 Task: In the Contact  Marry_Johnson@Zoho.com, Add note: 'Follow-up with client regarding their recent inquiry.'. Mark checkbox to create task to follow up ': In 3 business days '. Create task, with  description: Physical meeting done, Add due date: Tomorrow; Add reminder: 30 Minutes before. Set Priority High and add note: Review the attached proposal before the meeting and highlight the key benefits for the client.. Logged in from softage.1@softage.net
Action: Mouse moved to (96, 78)
Screenshot: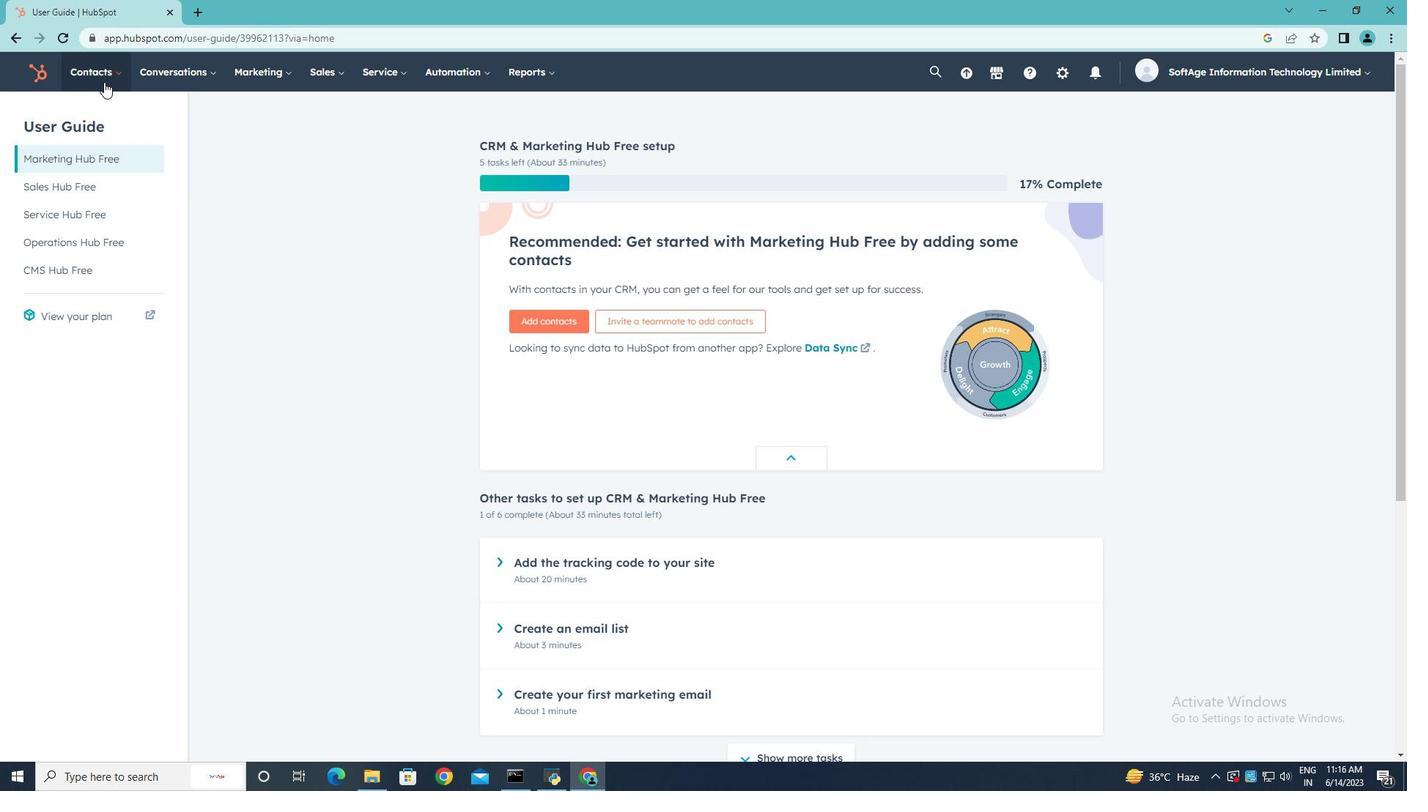 
Action: Mouse pressed left at (96, 78)
Screenshot: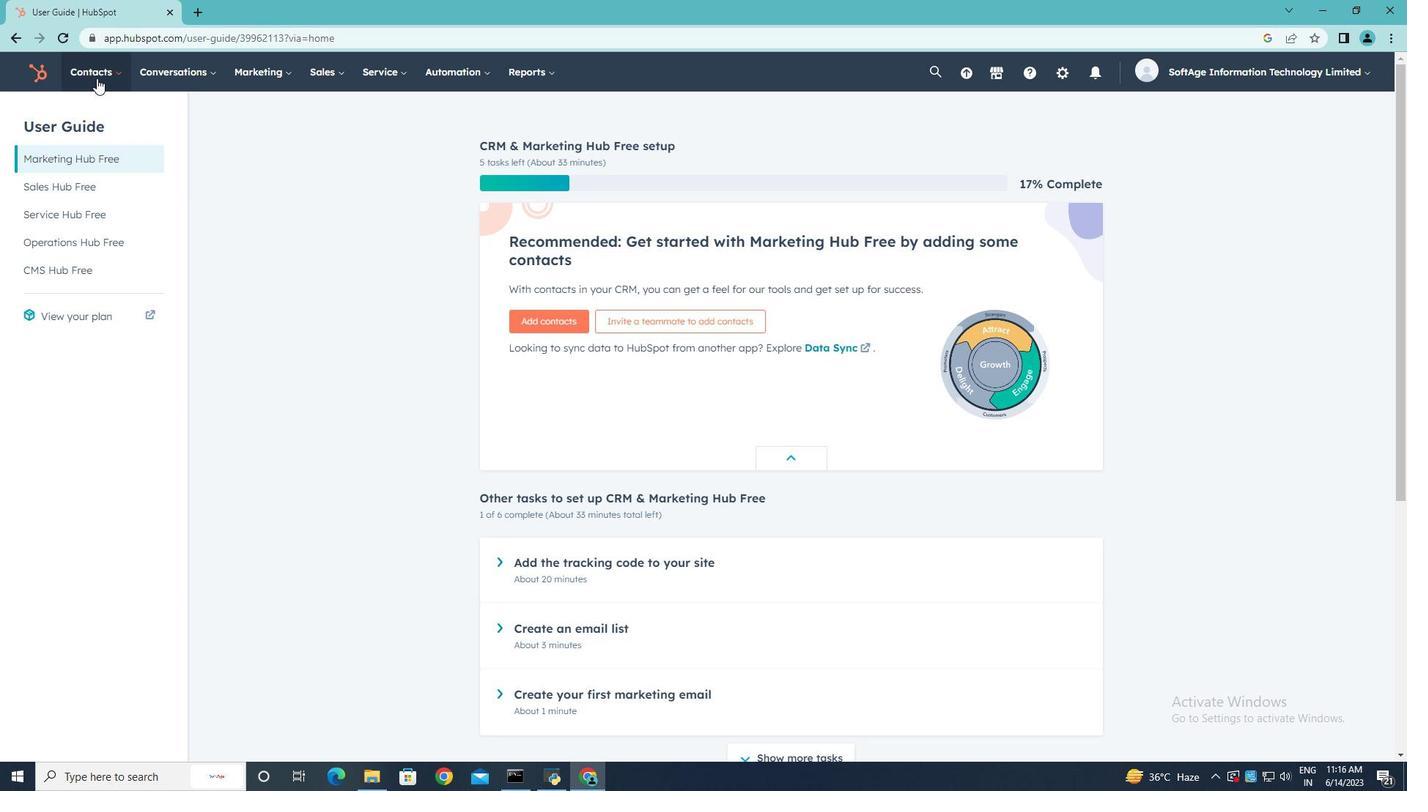 
Action: Mouse moved to (122, 115)
Screenshot: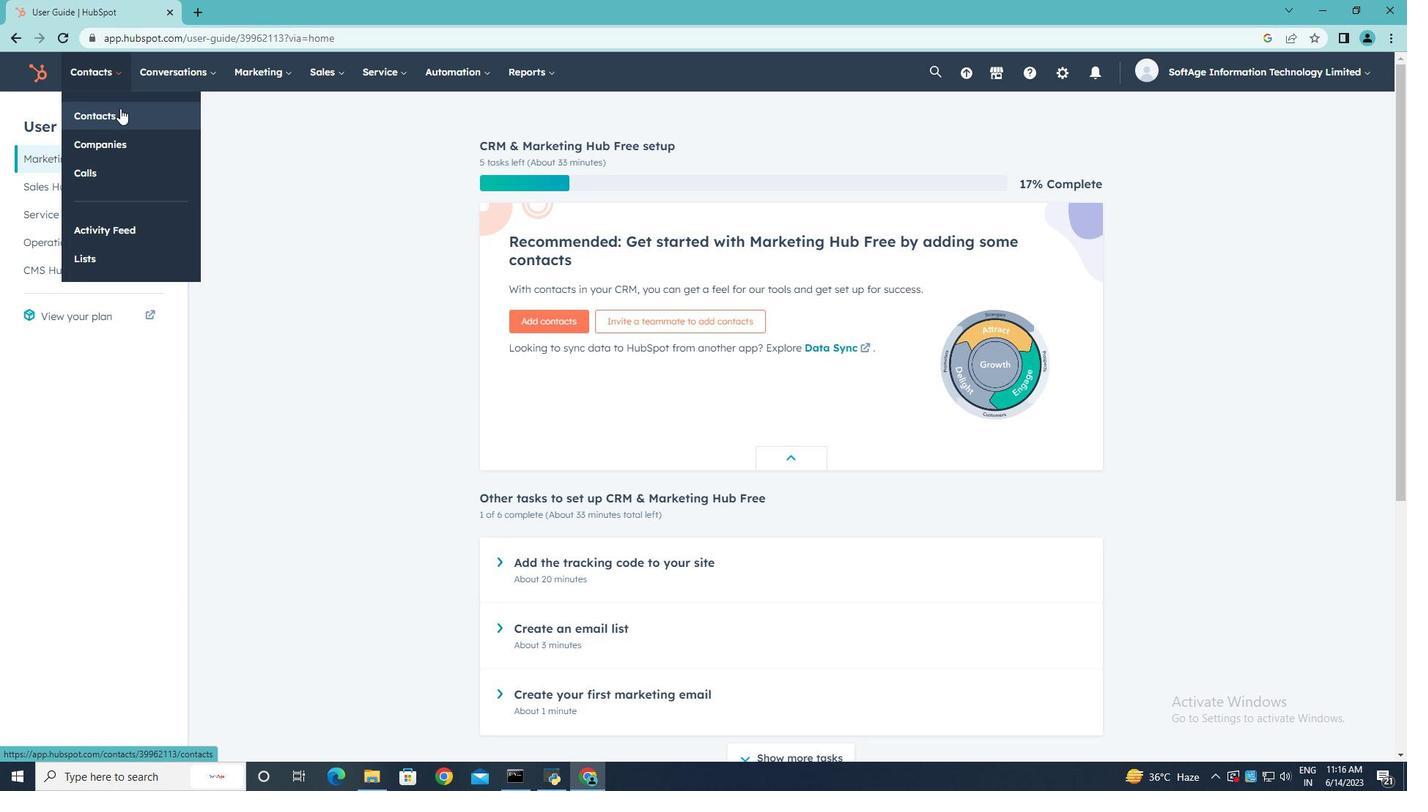 
Action: Mouse pressed left at (122, 115)
Screenshot: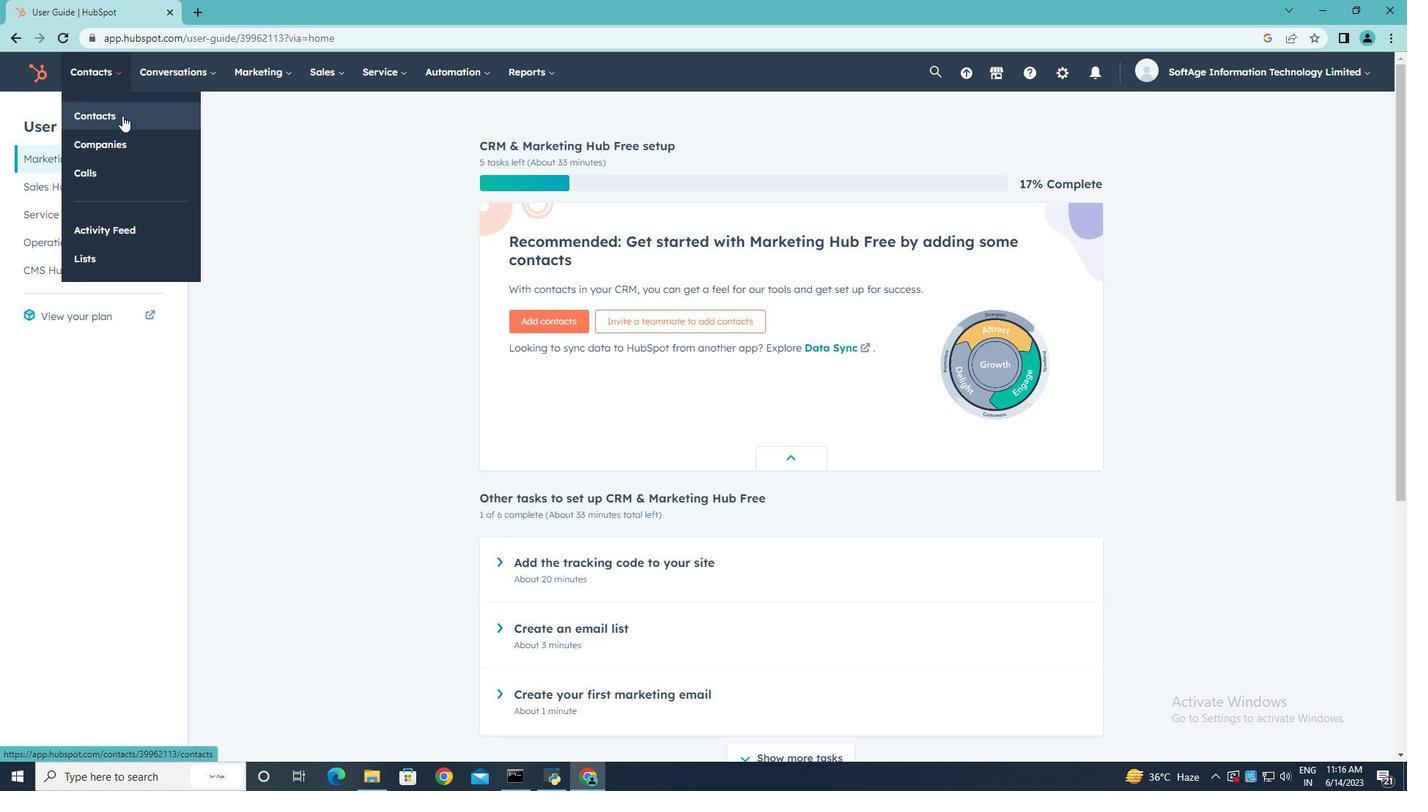 
Action: Mouse moved to (107, 230)
Screenshot: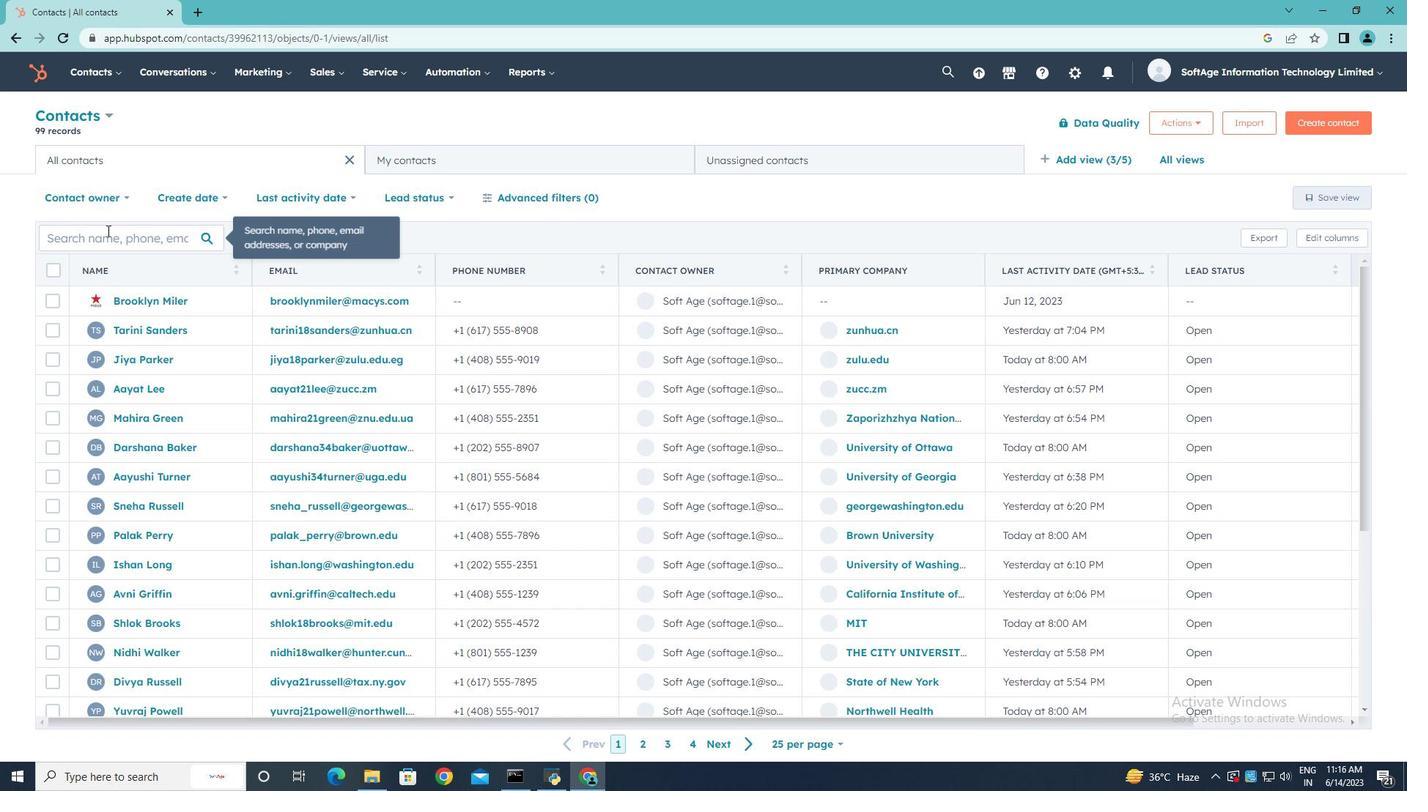 
Action: Mouse pressed left at (107, 230)
Screenshot: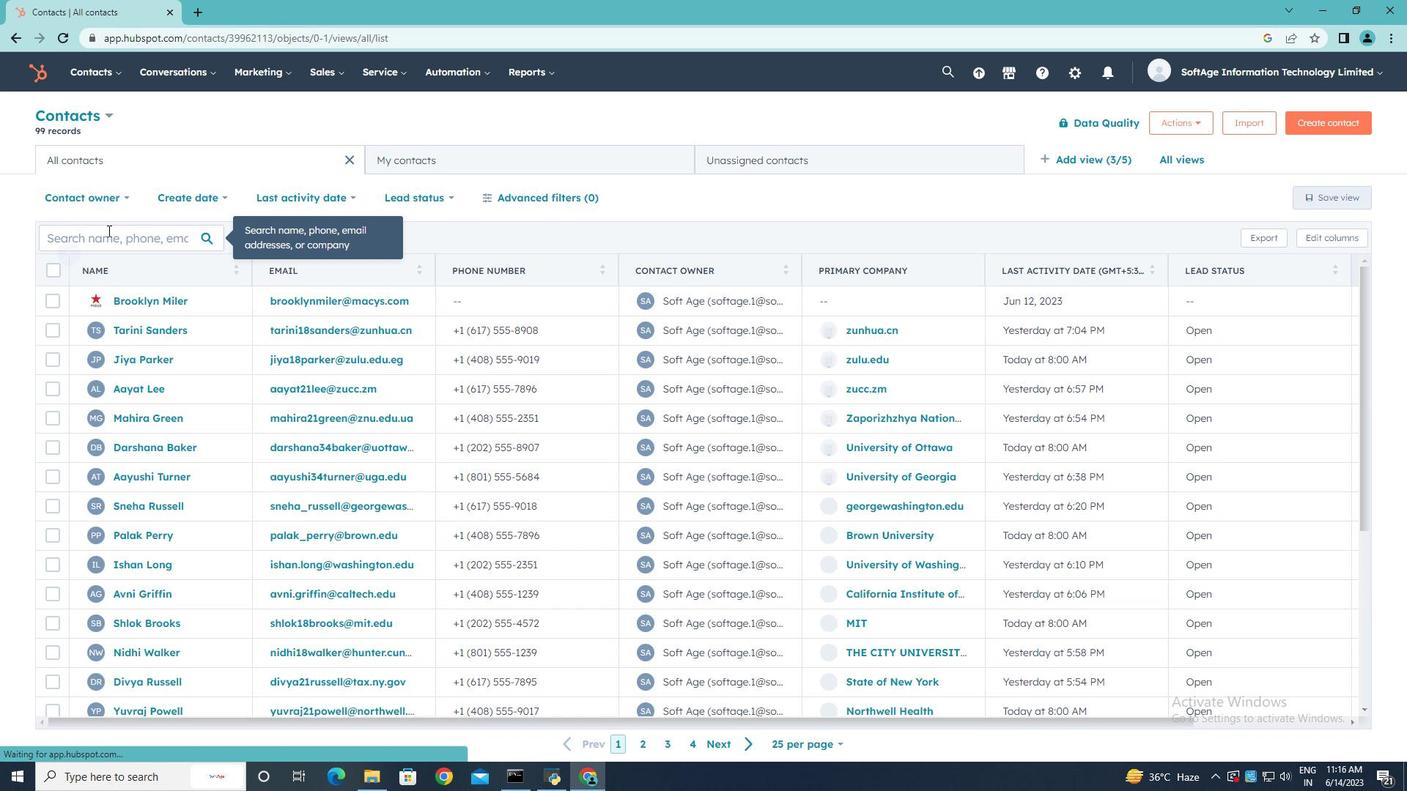
Action: Mouse moved to (130, 248)
Screenshot: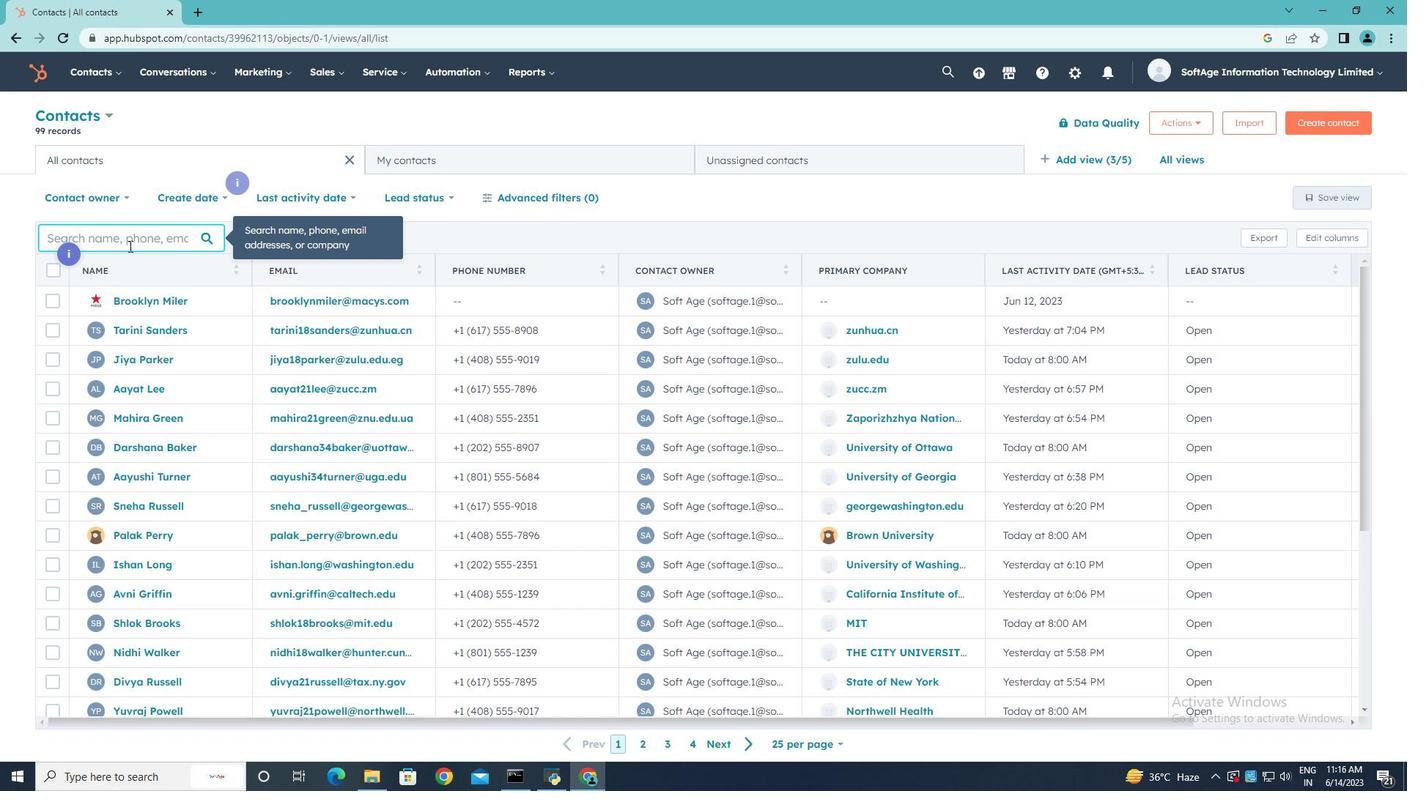 
Action: Key pressed <Key.shift><Key.shift><Key.shift><Key.shift><Key.shift>Marry<Key.shift_r>_<Key.shift>Johs<Key.backspace>nson<Key.shift>@<Key.shift>Zoho.com
Screenshot: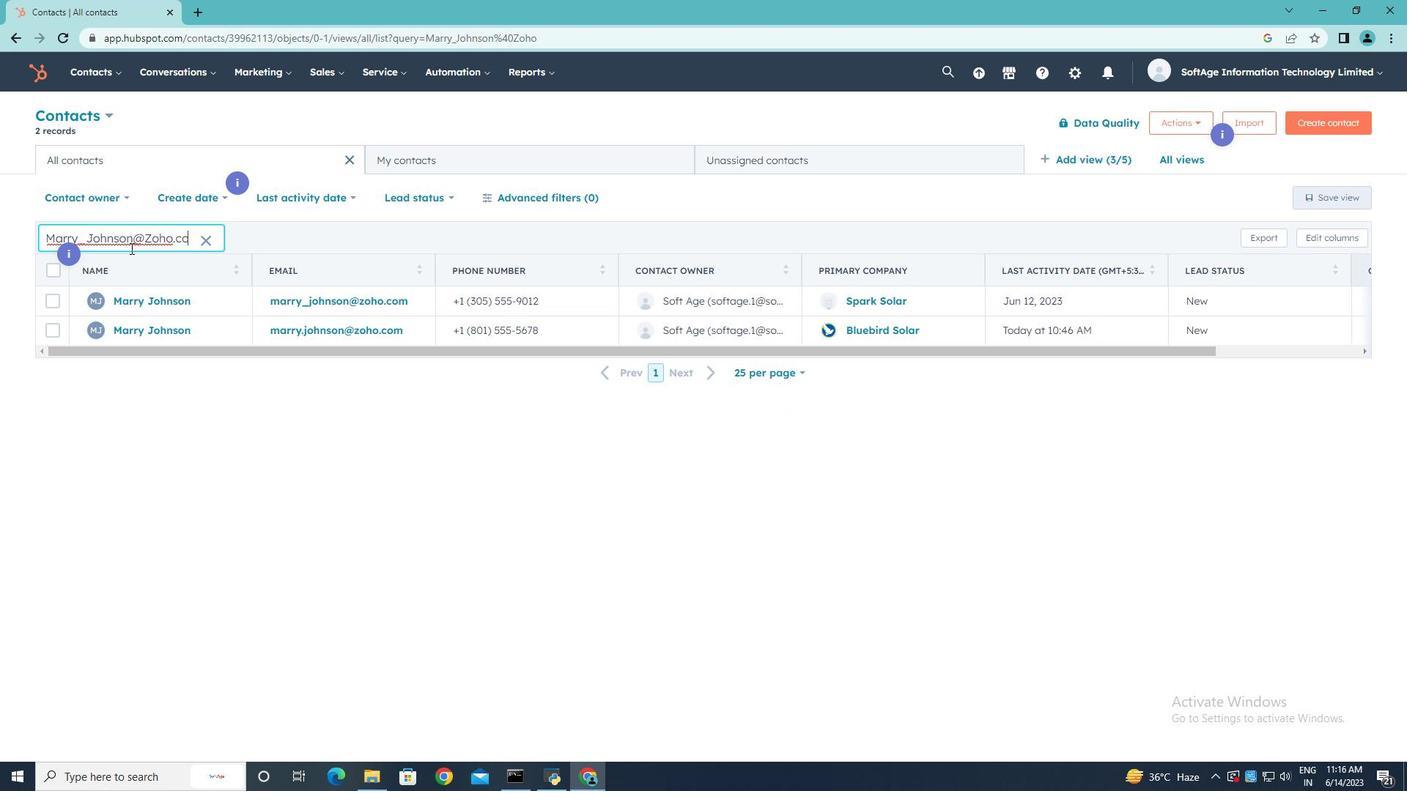 
Action: Mouse moved to (153, 294)
Screenshot: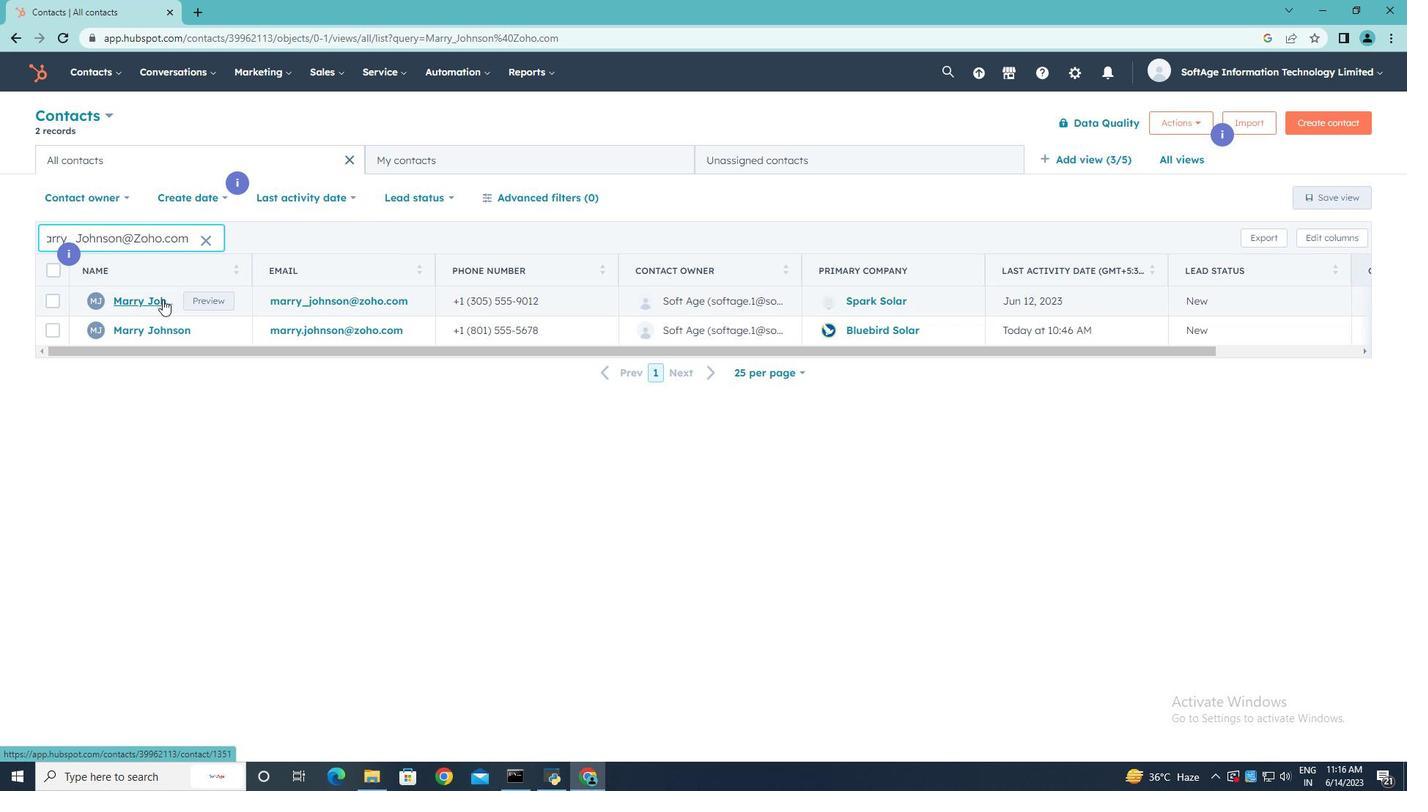 
Action: Mouse pressed left at (153, 294)
Screenshot: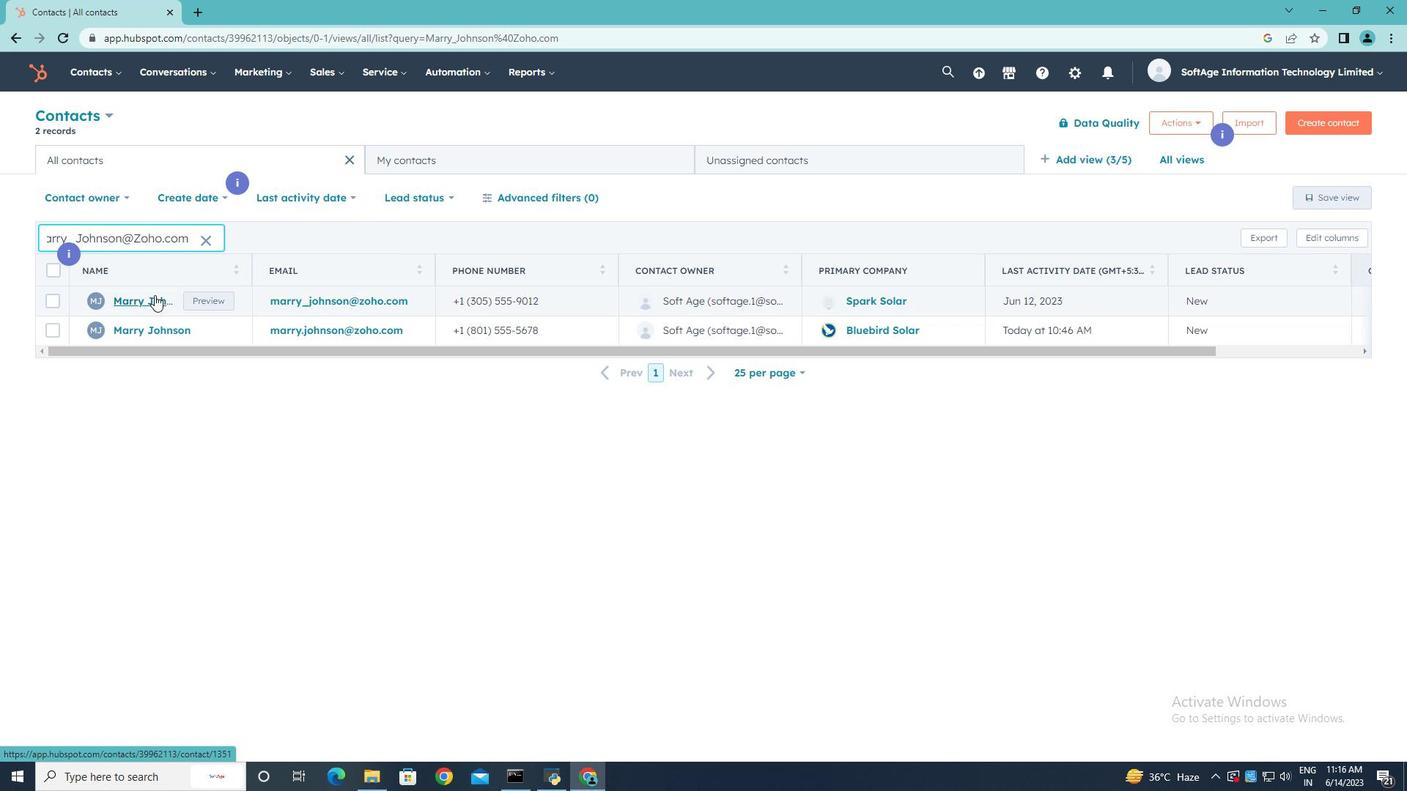 
Action: Mouse pressed left at (153, 294)
Screenshot: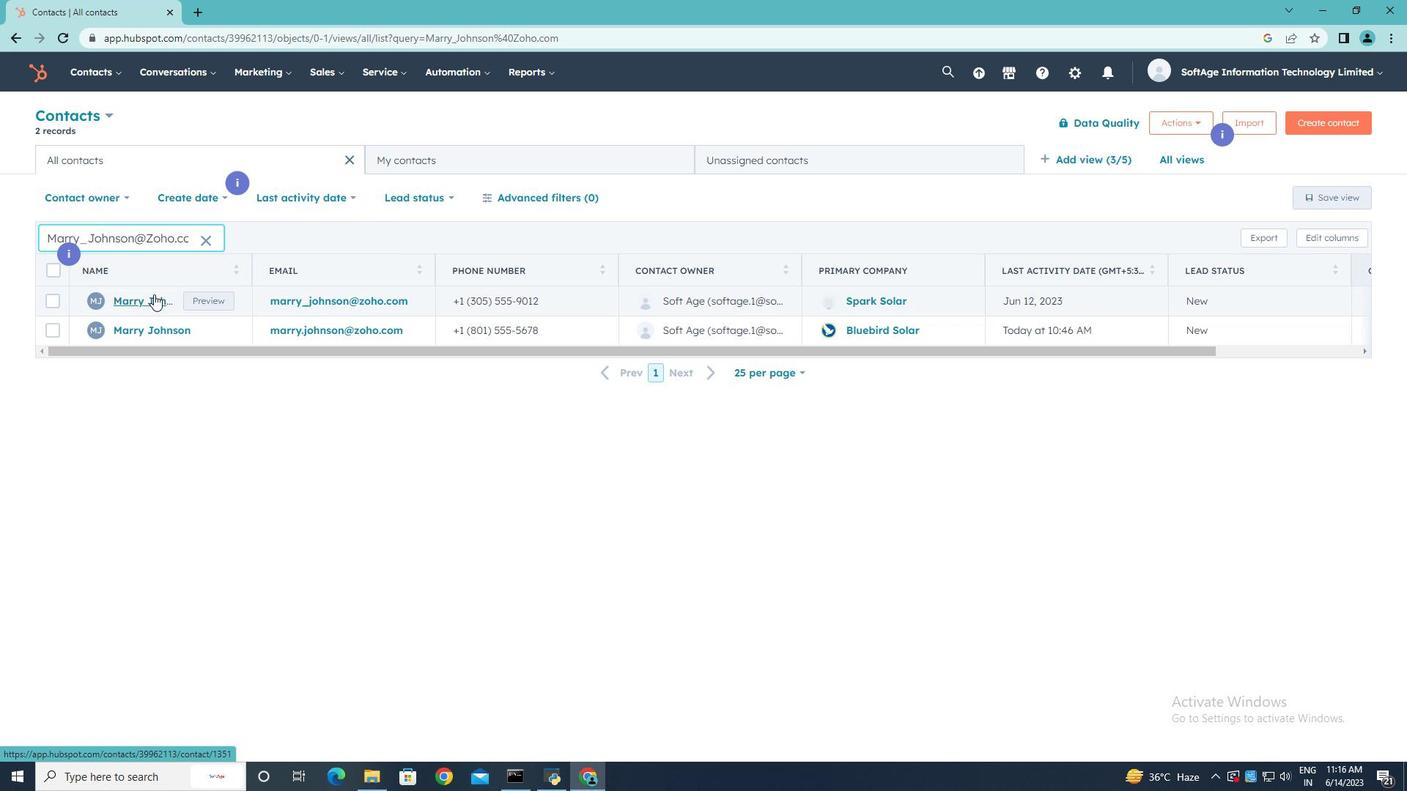 
Action: Mouse moved to (52, 250)
Screenshot: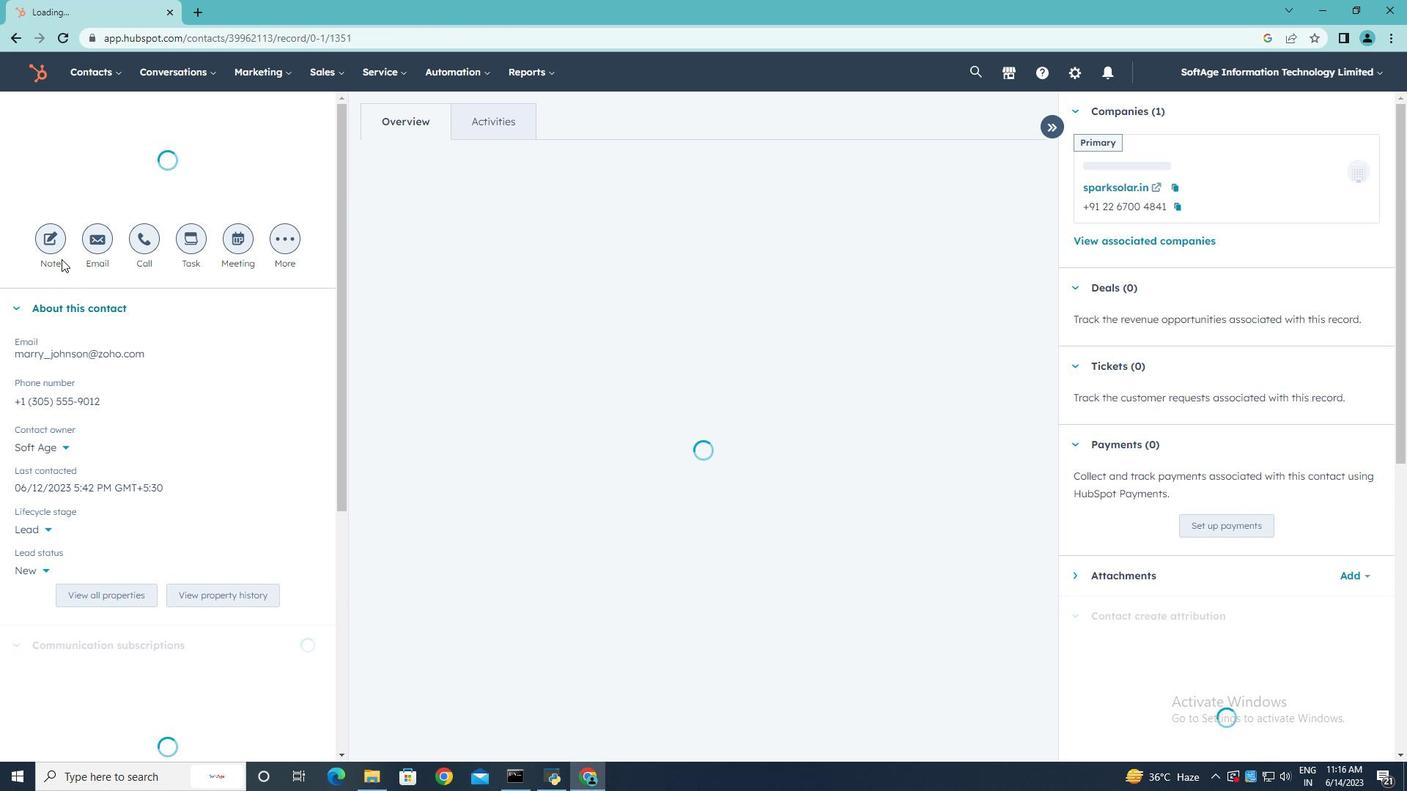 
Action: Mouse pressed left at (52, 250)
Screenshot: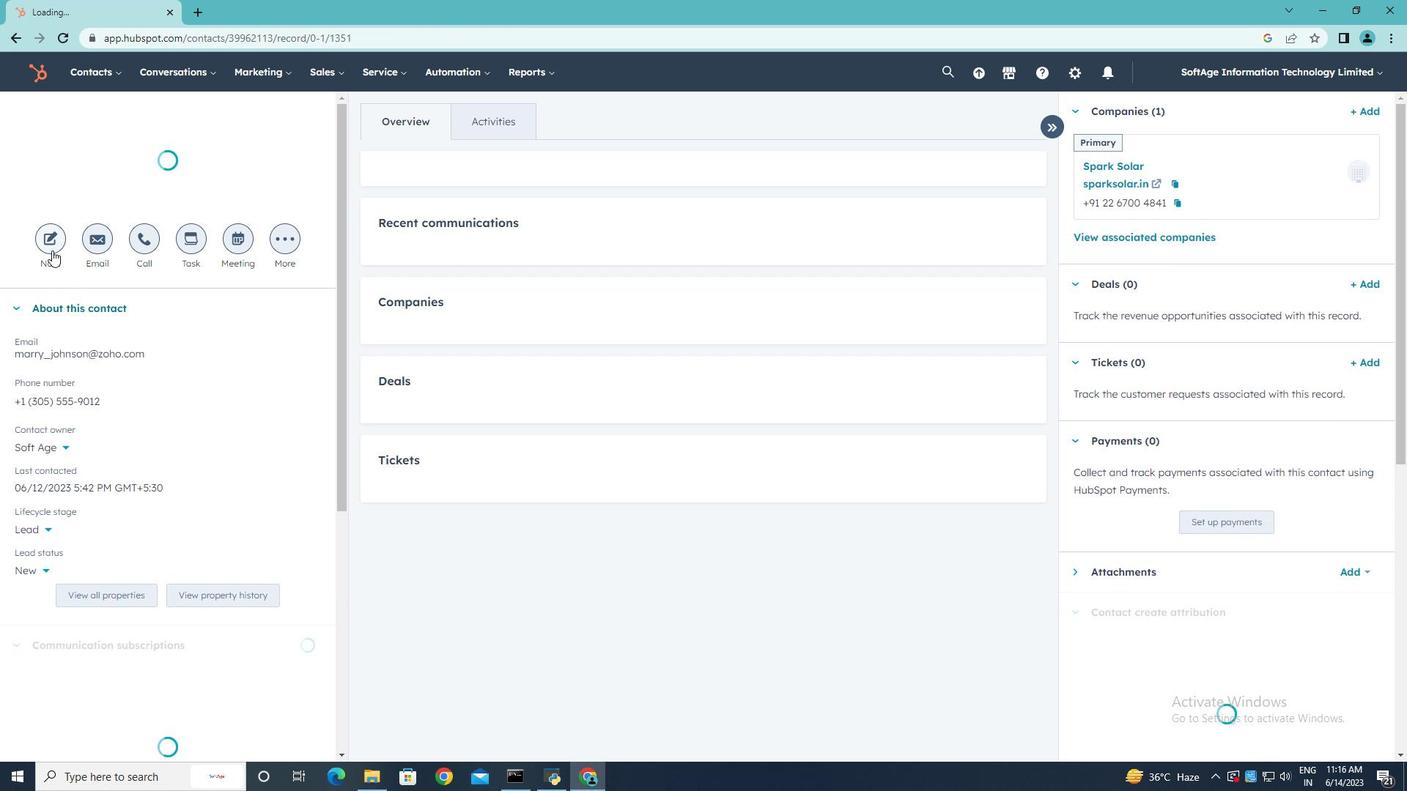 
Action: Mouse moved to (1241, 437)
Screenshot: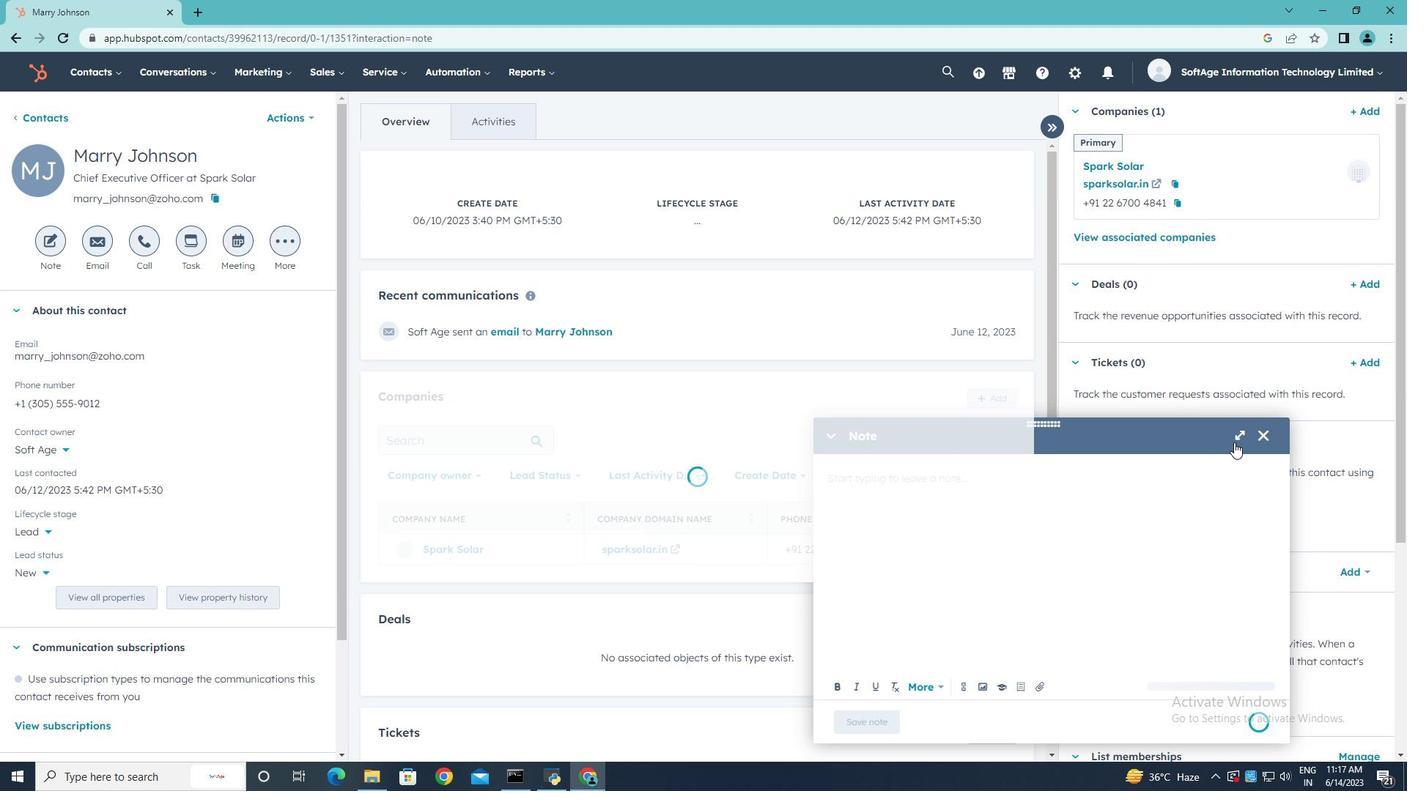 
Action: Mouse pressed left at (1241, 437)
Screenshot: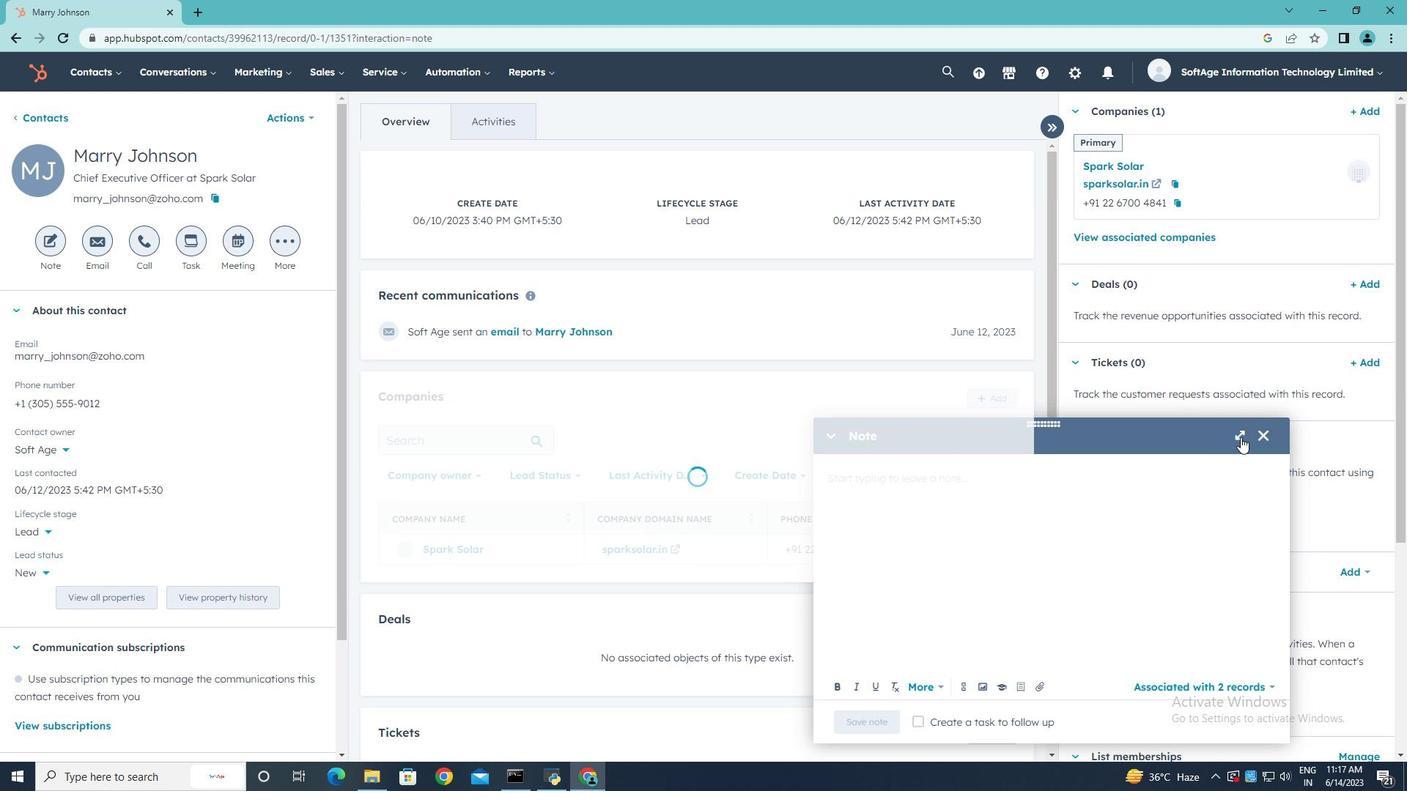 
Action: Mouse moved to (363, 283)
Screenshot: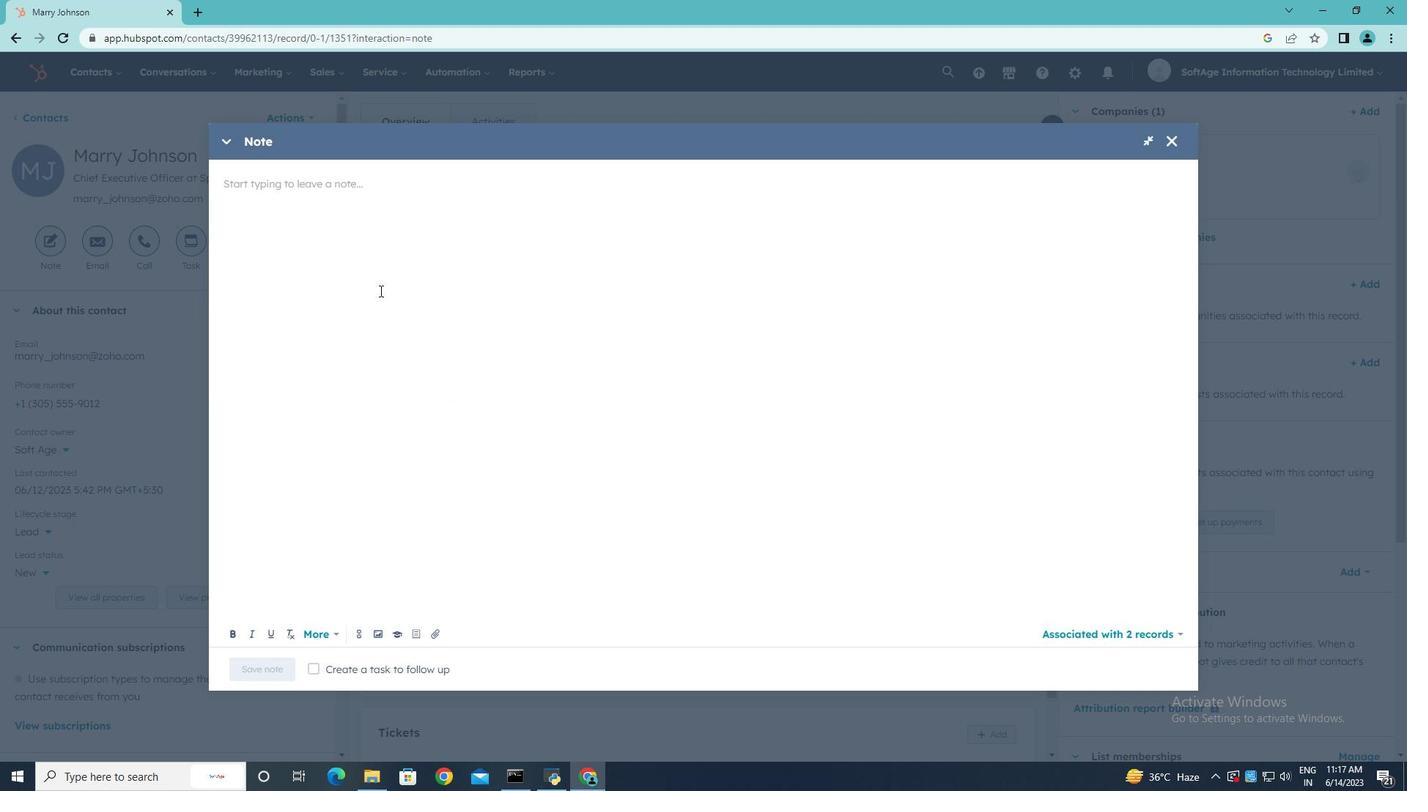 
Action: Key pressed <Key.shift><Key.shift>Follow<Key.space>up<Key.backspace><Key.backspace><Key.backspace>-up<Key.space>with<Key.space>client<Key.space>regarding<Key.space>their<Key.space>recent<Key.space>inquiry.
Screenshot: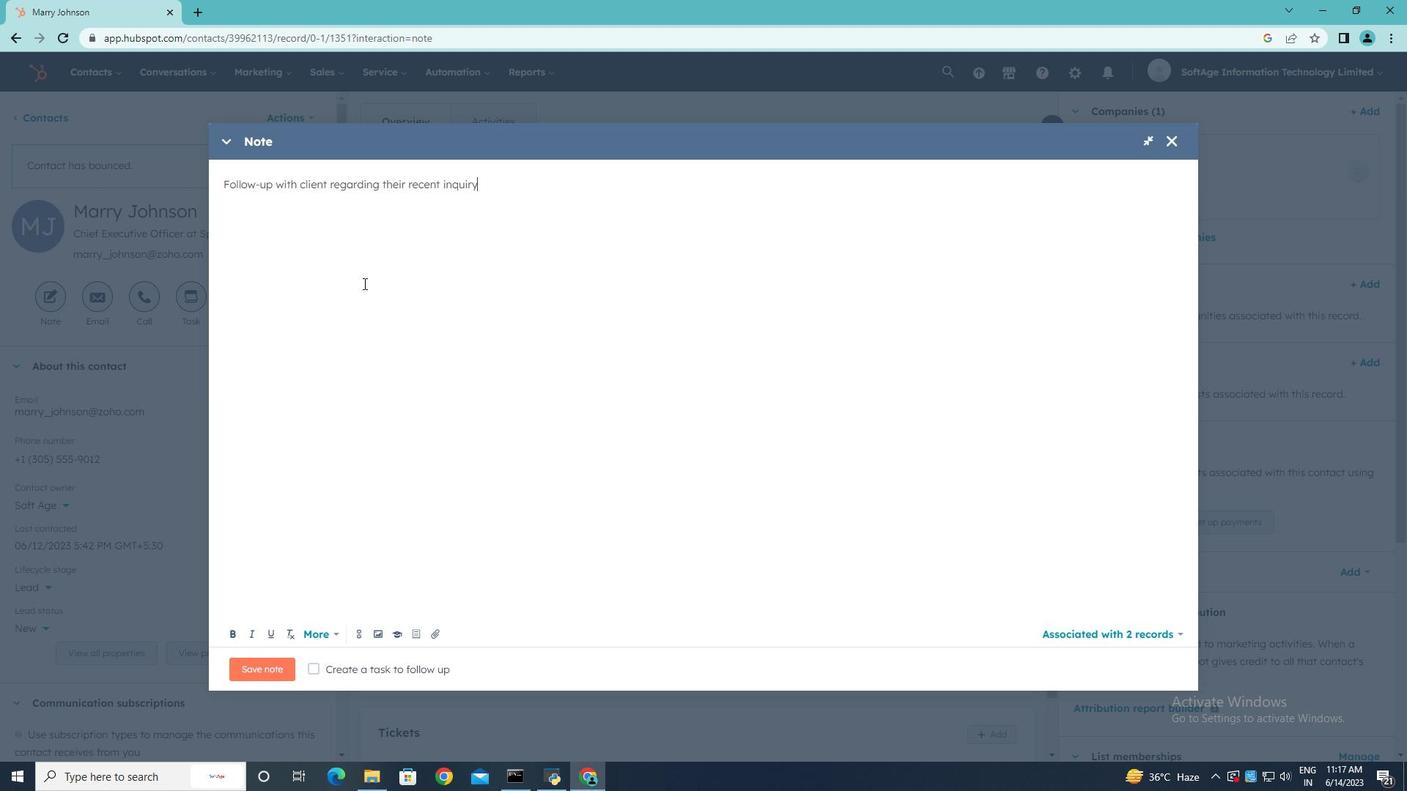 
Action: Mouse moved to (327, 670)
Screenshot: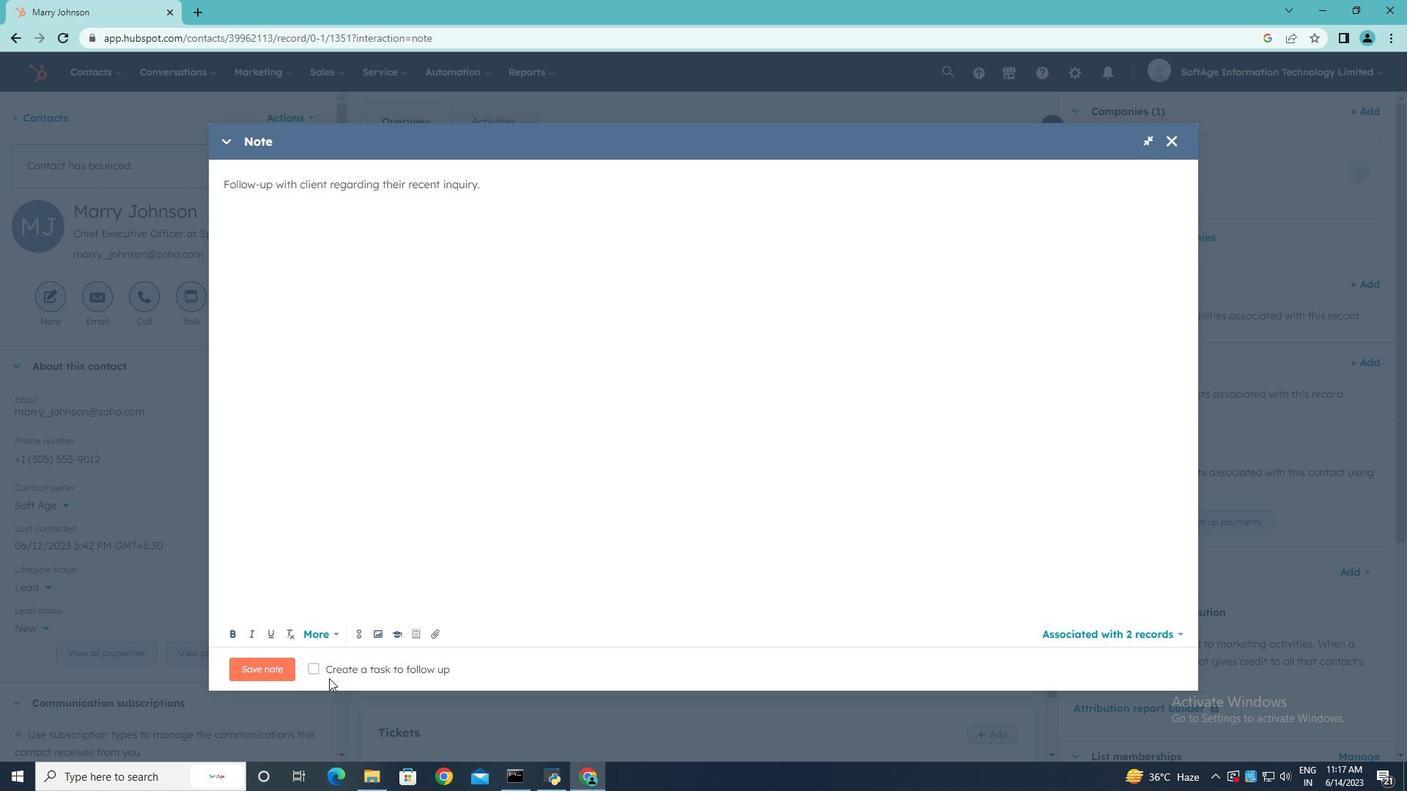 
Action: Mouse pressed left at (327, 670)
Screenshot: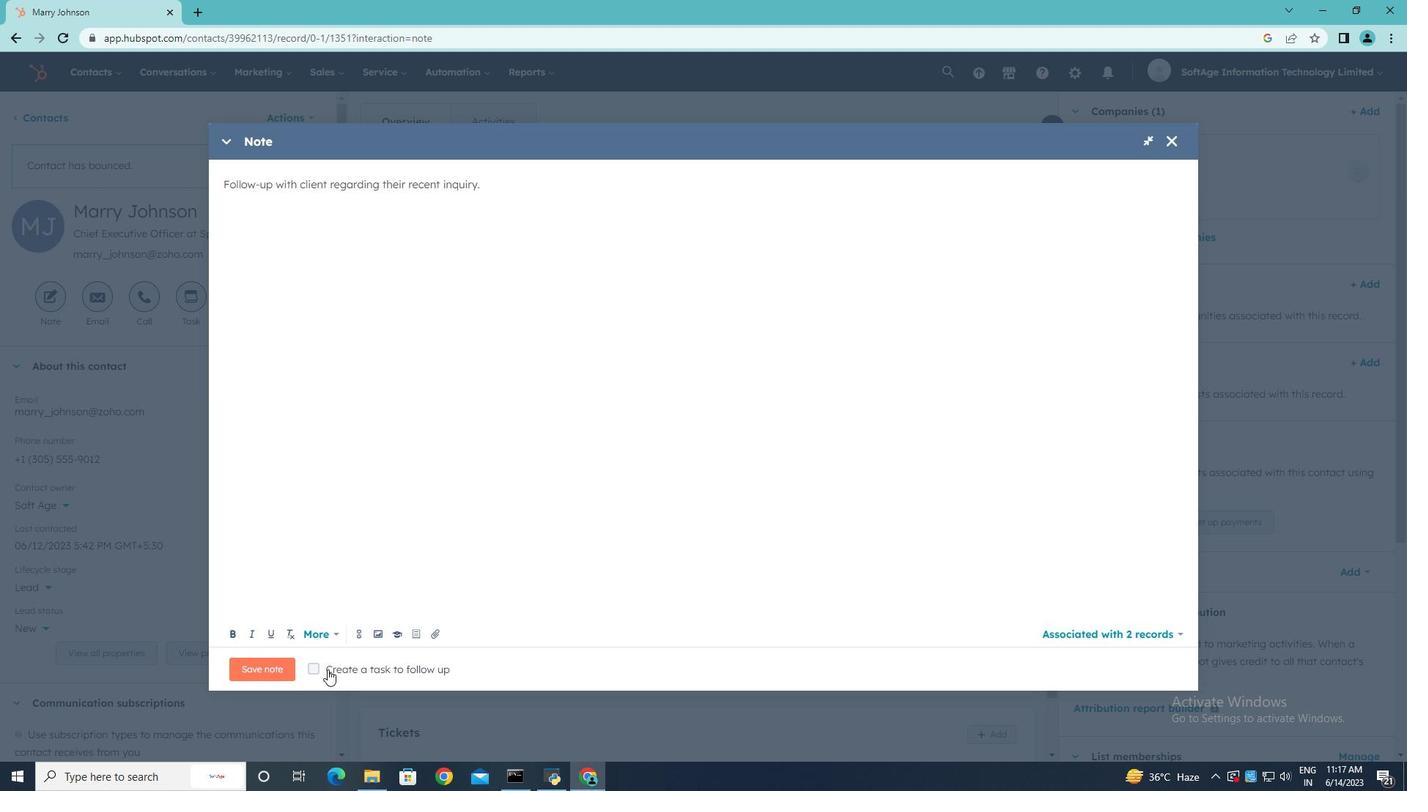 
Action: Mouse moved to (487, 671)
Screenshot: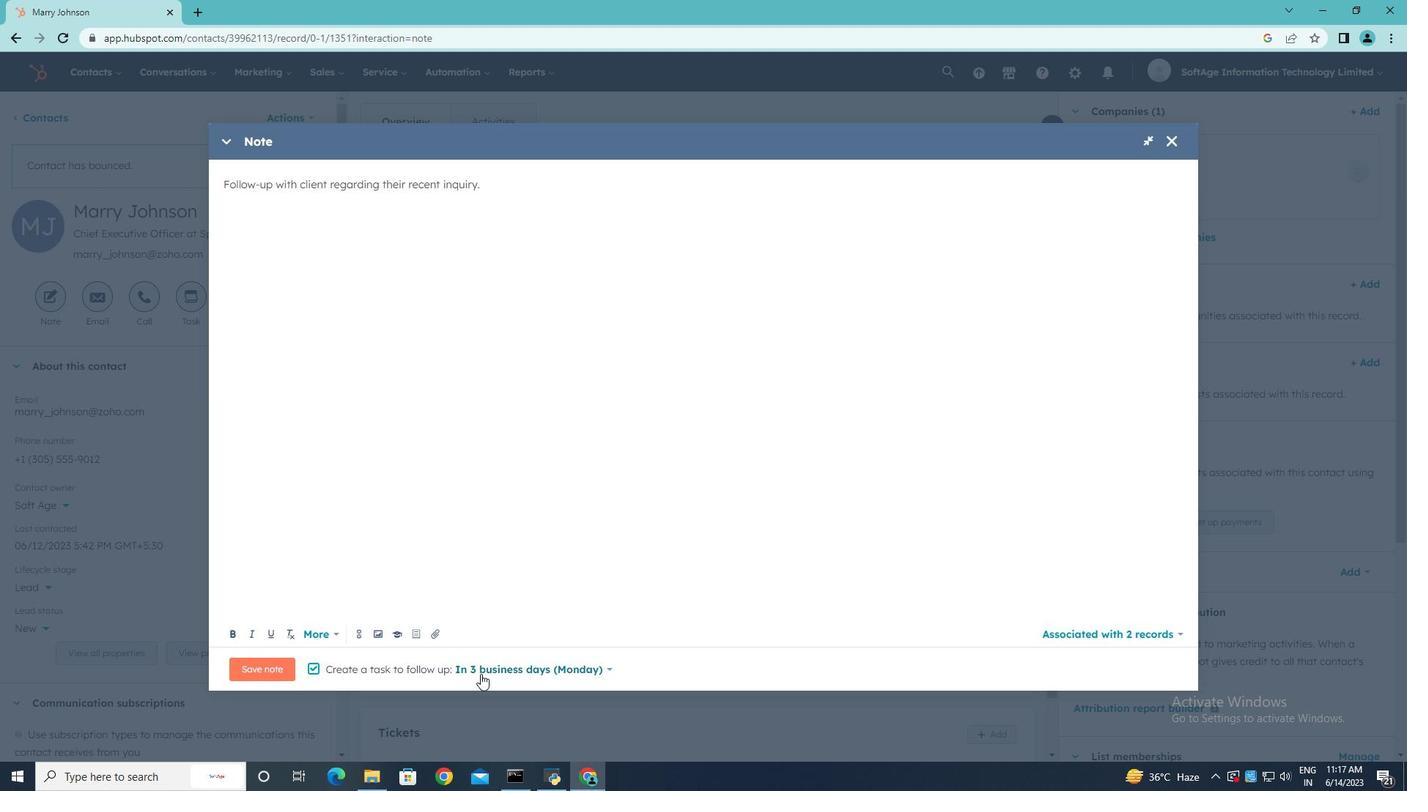 
Action: Mouse pressed left at (487, 671)
Screenshot: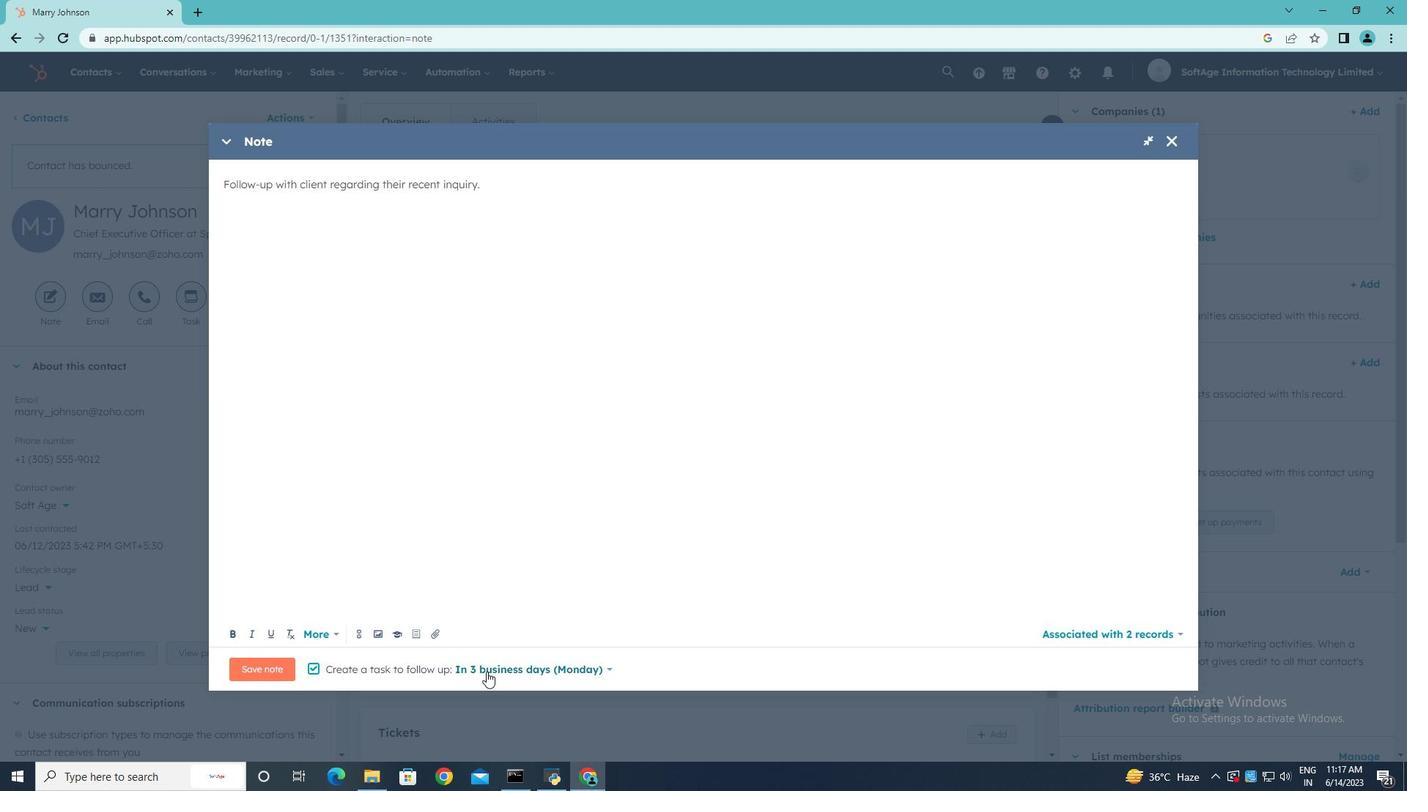 
Action: Mouse moved to (545, 519)
Screenshot: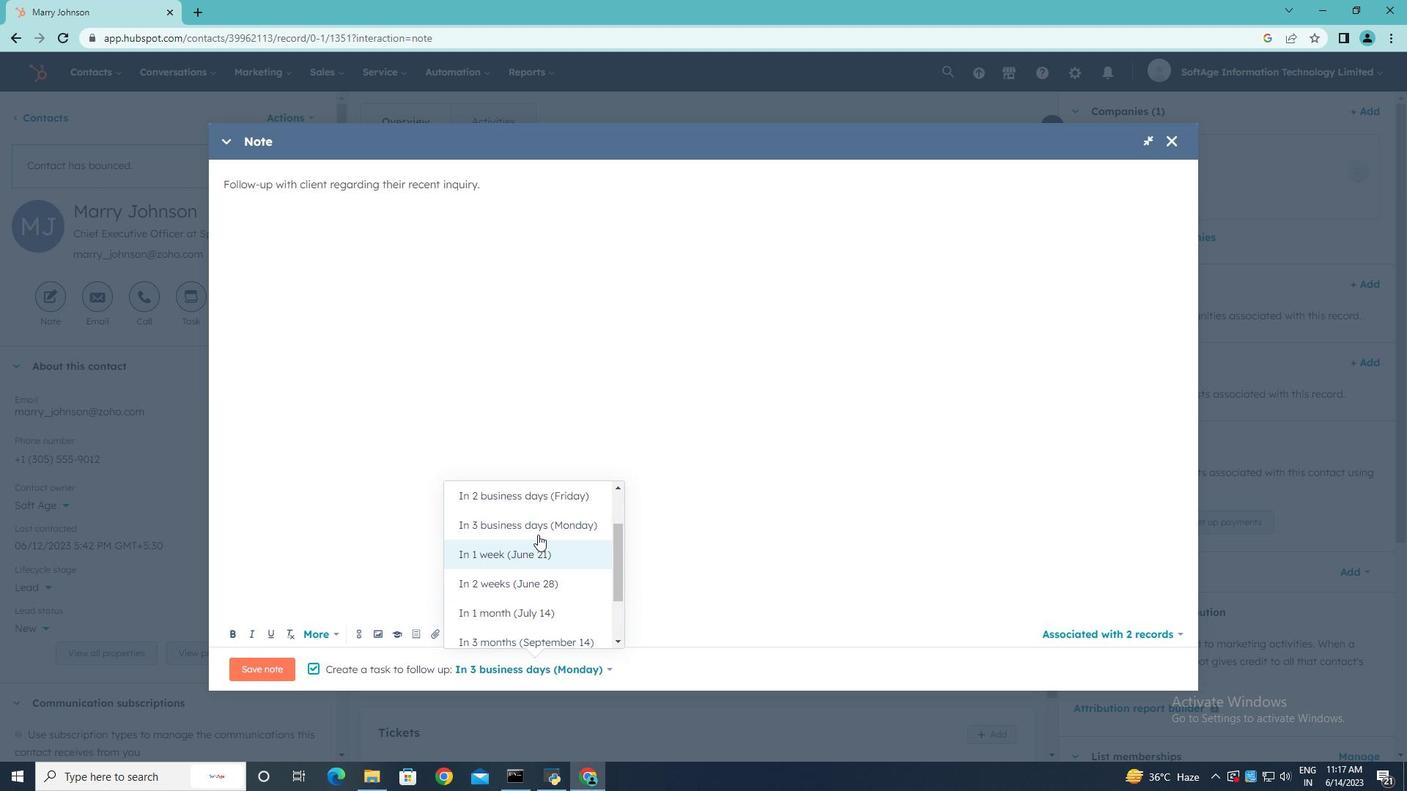 
Action: Mouse pressed left at (545, 519)
Screenshot: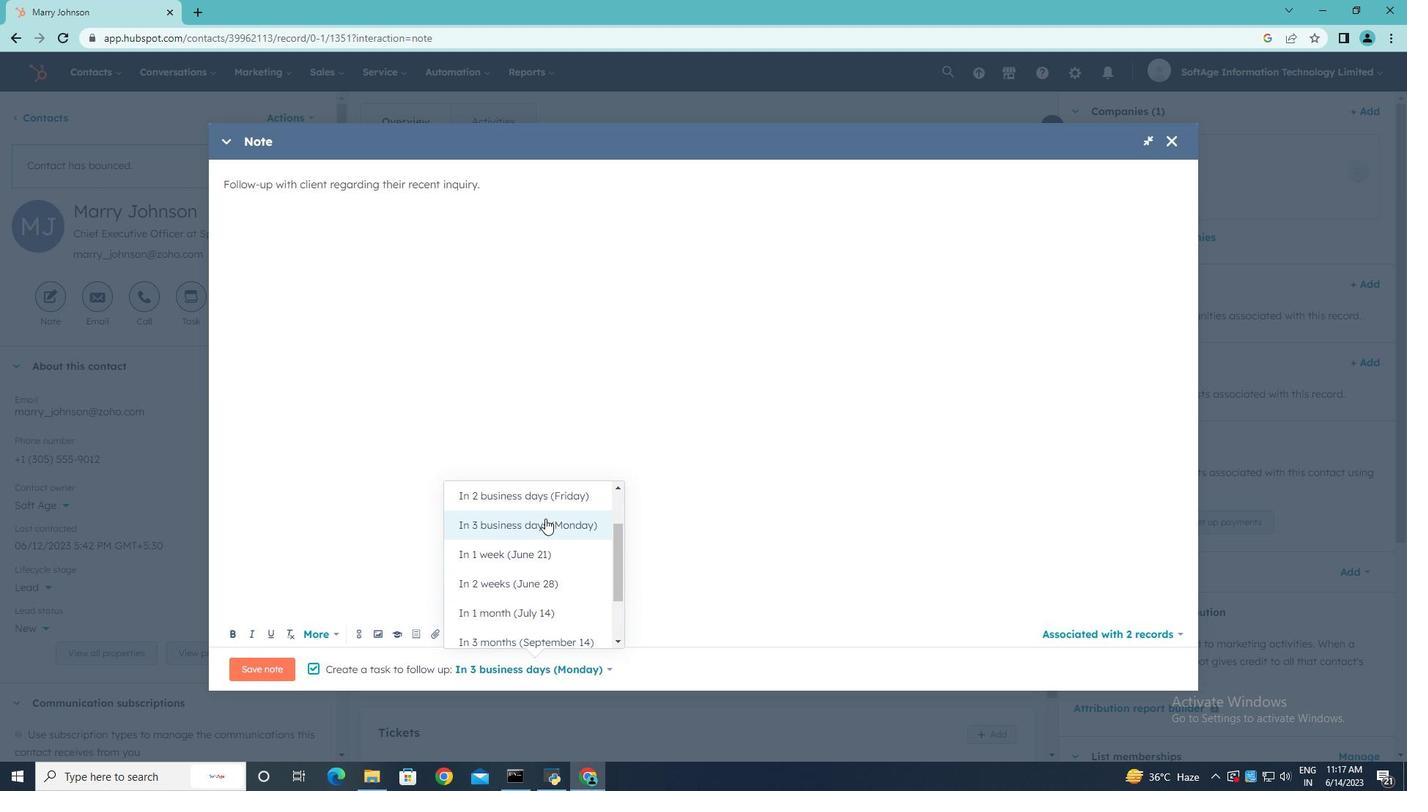 
Action: Mouse moved to (252, 665)
Screenshot: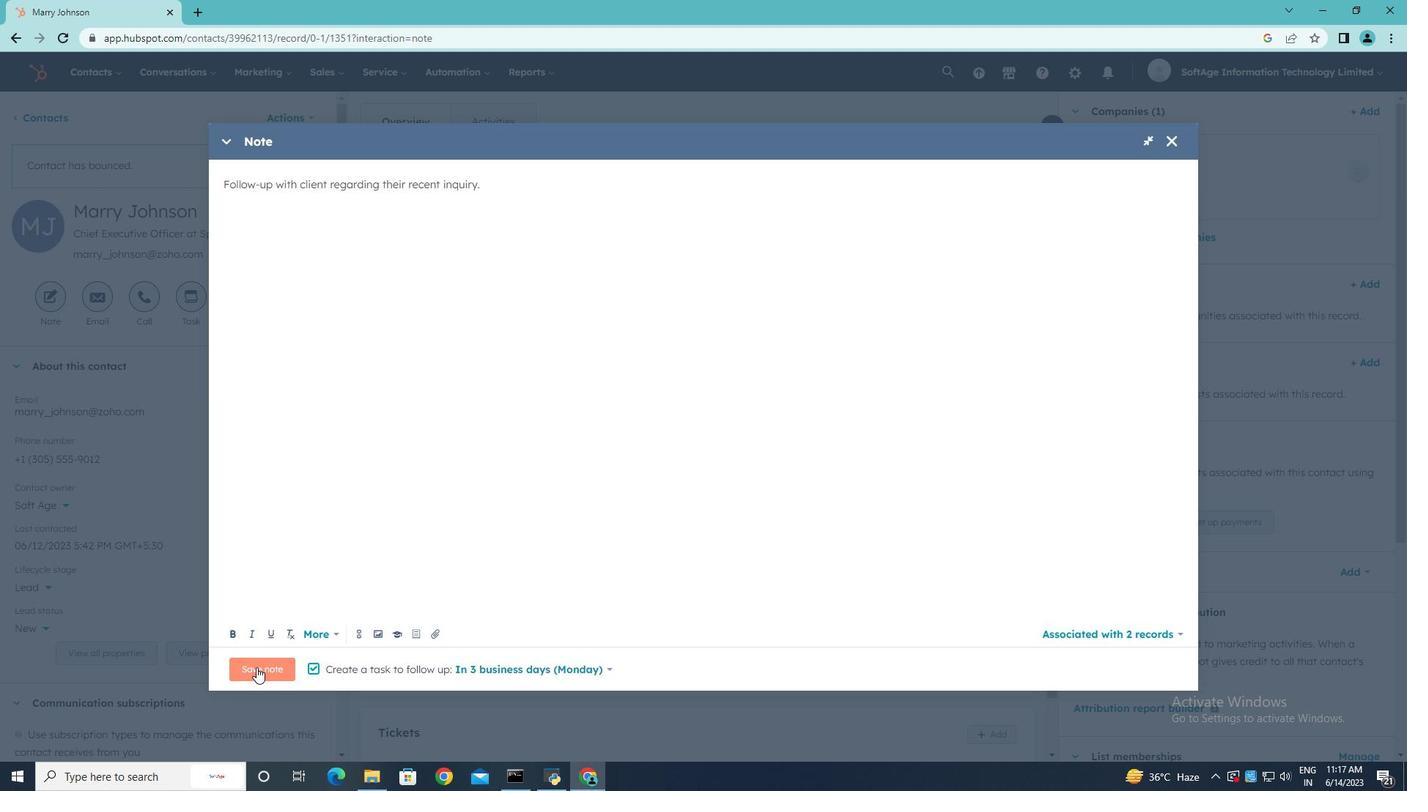 
Action: Mouse pressed left at (252, 665)
Screenshot: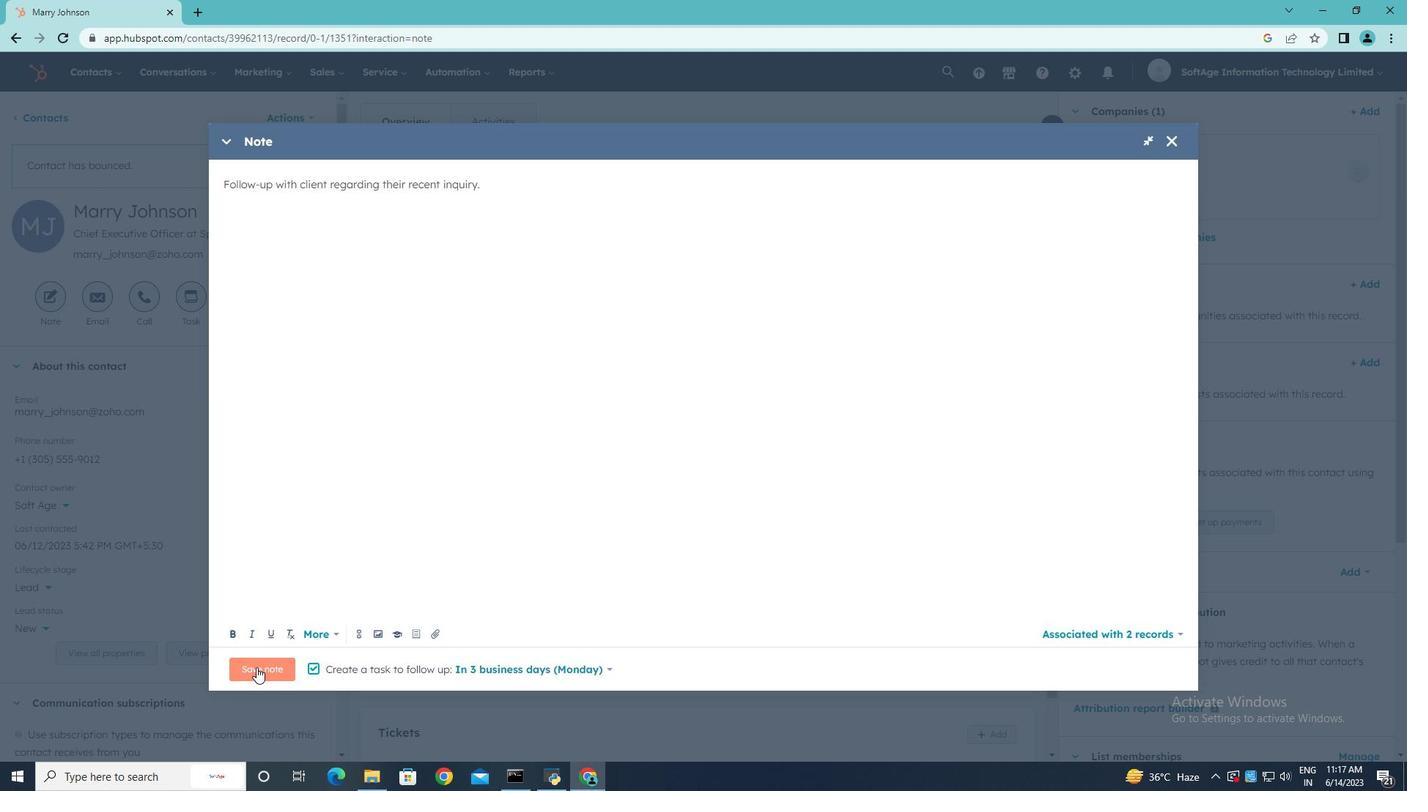 
Action: Mouse moved to (182, 310)
Screenshot: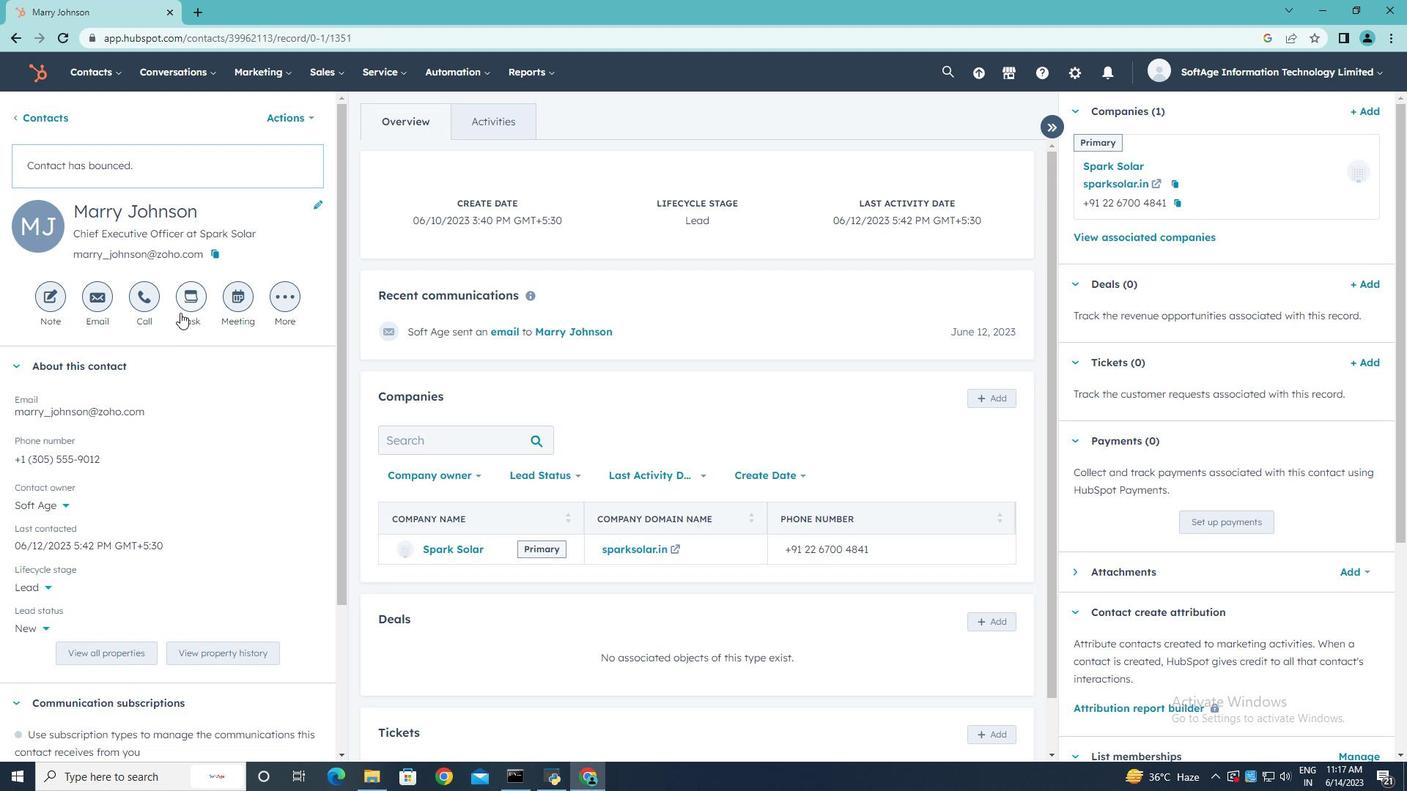 
Action: Mouse pressed left at (182, 310)
Screenshot: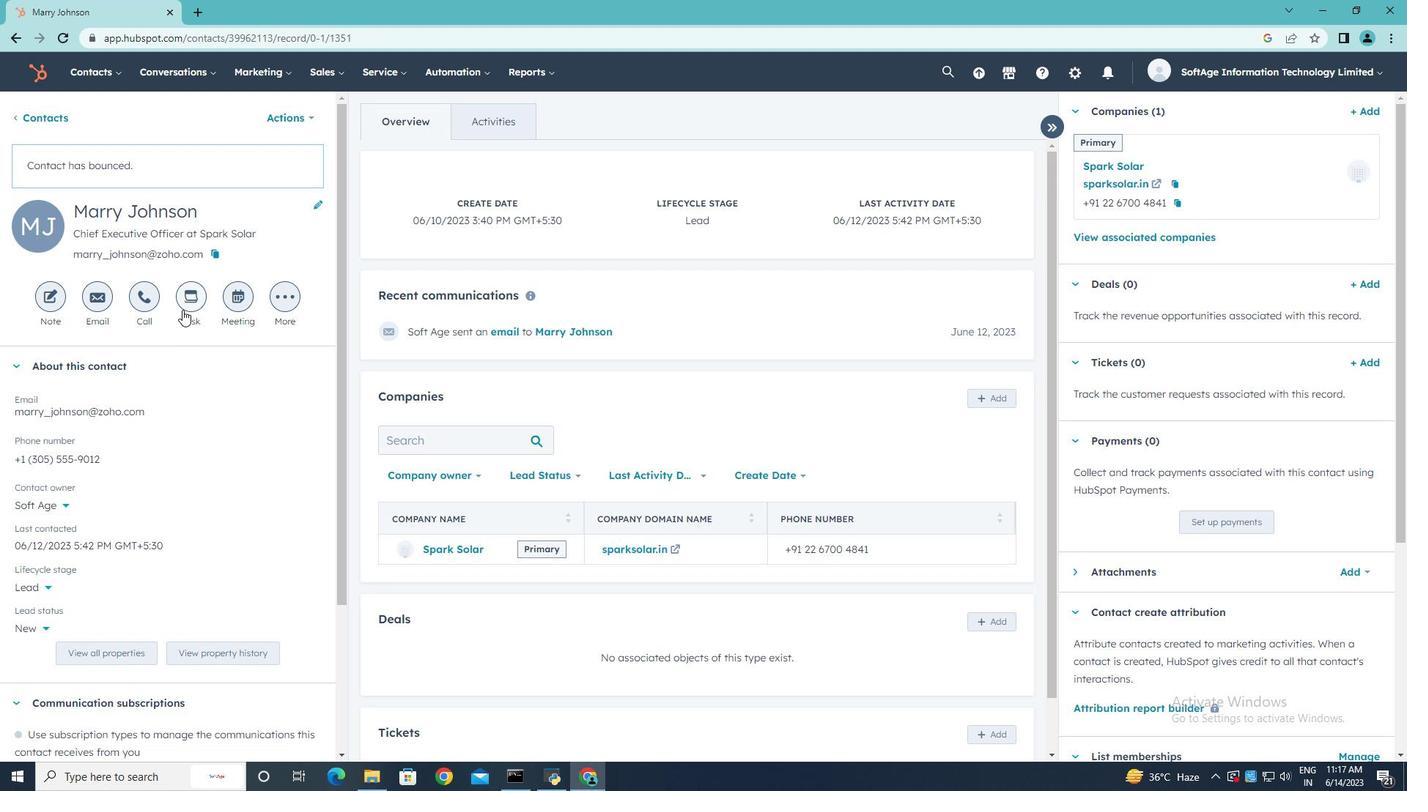 
Action: Mouse moved to (747, 337)
Screenshot: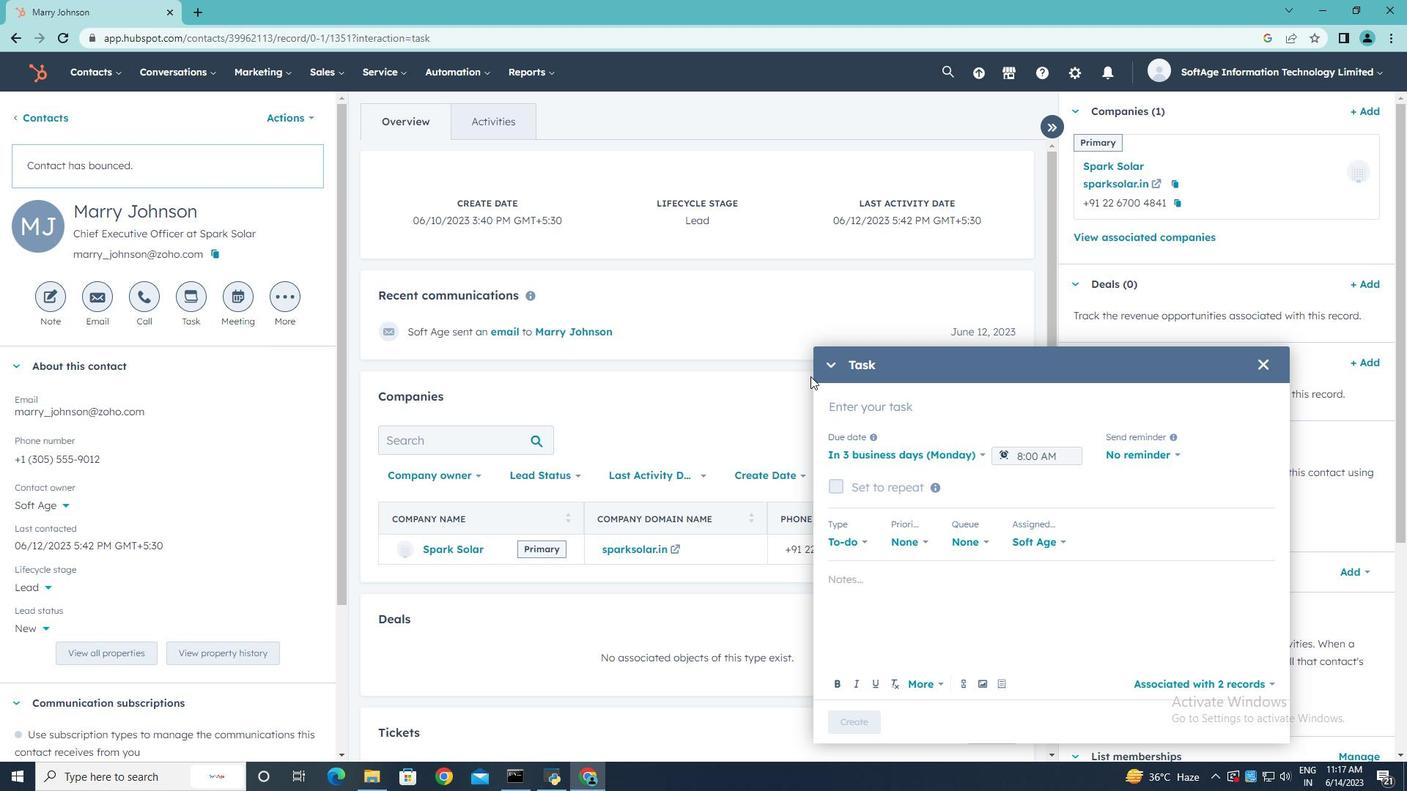 
Action: Key pressed <Key.shift>Physical<Key.space><Key.shift>Meeting<Key.space>done
Screenshot: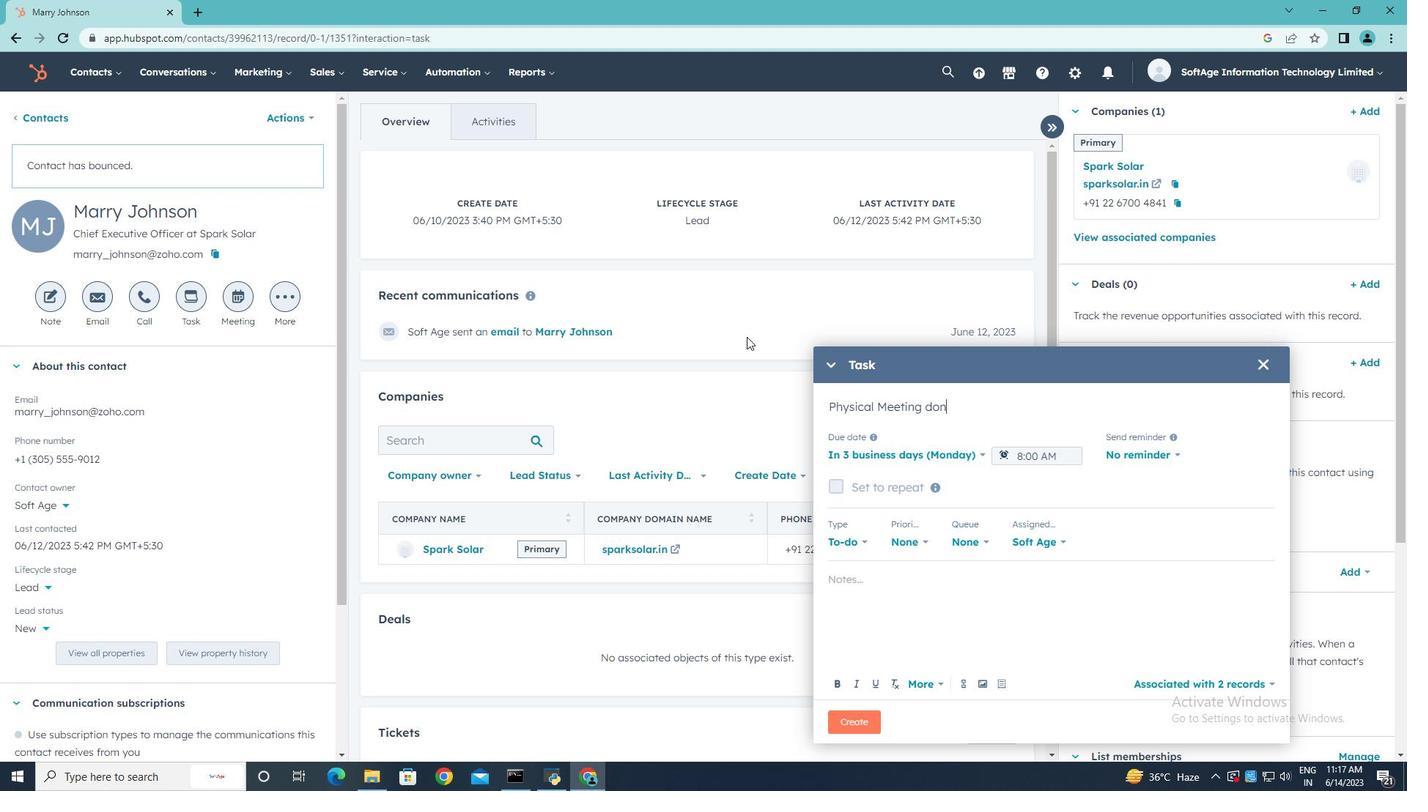 
Action: Mouse moved to (887, 405)
Screenshot: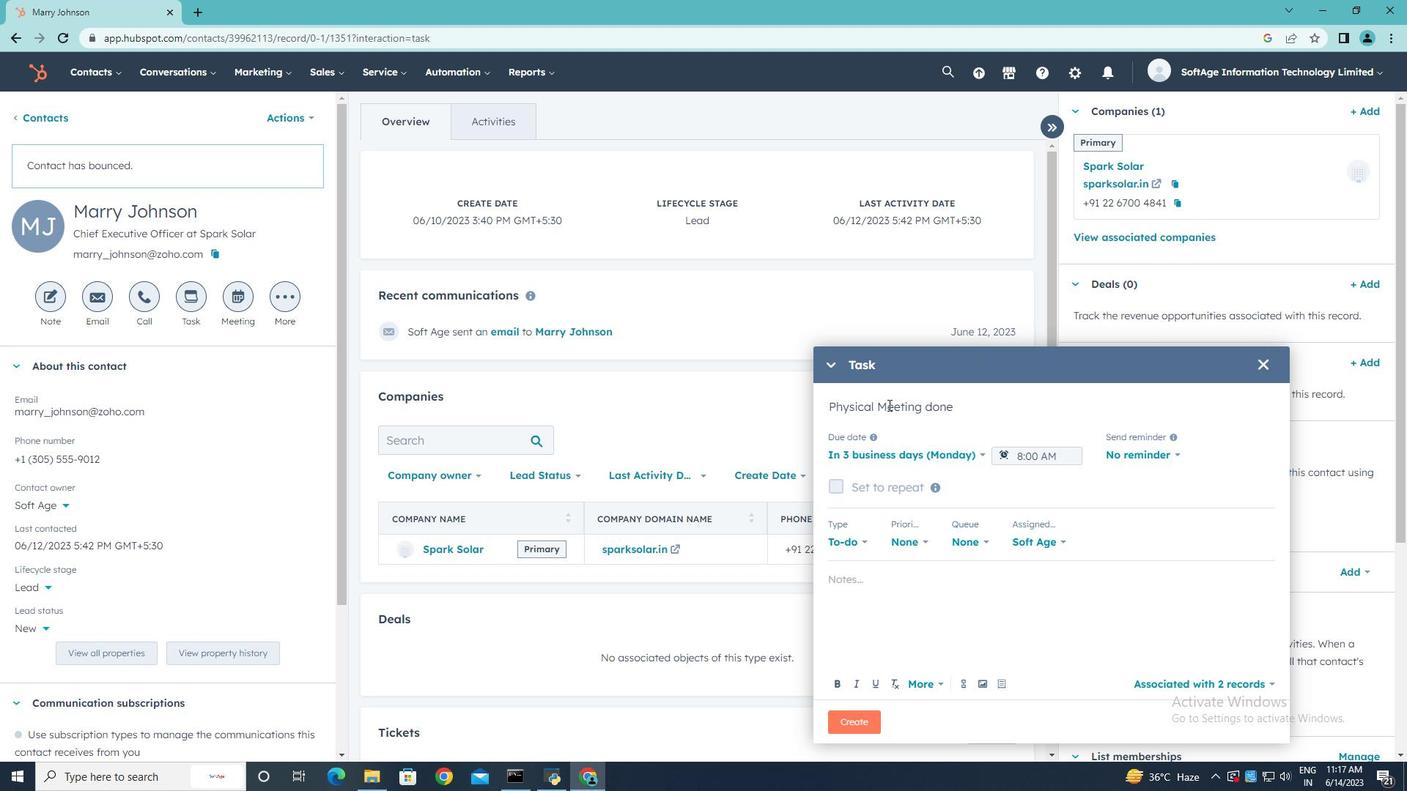 
Action: Mouse pressed left at (887, 405)
Screenshot: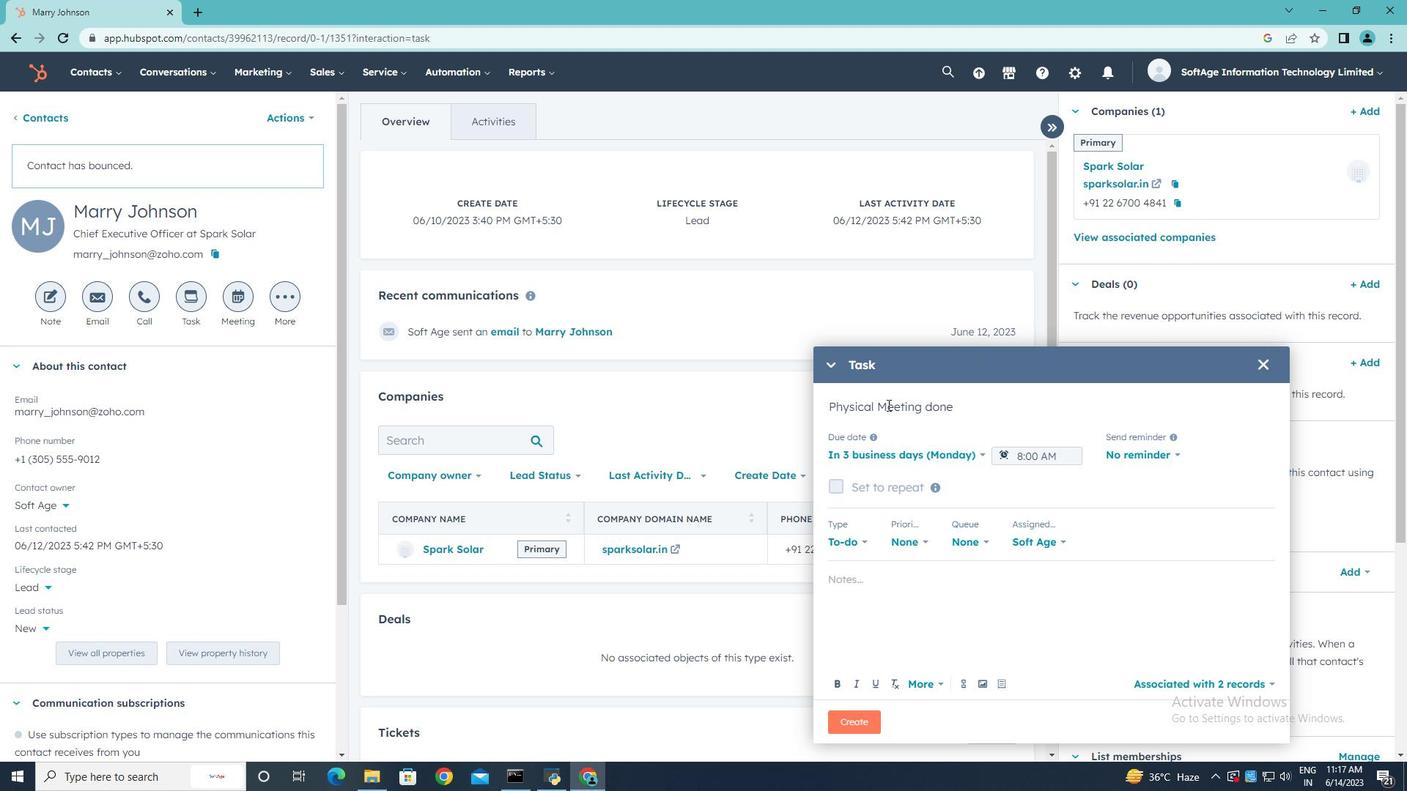 
Action: Mouse moved to (887, 406)
Screenshot: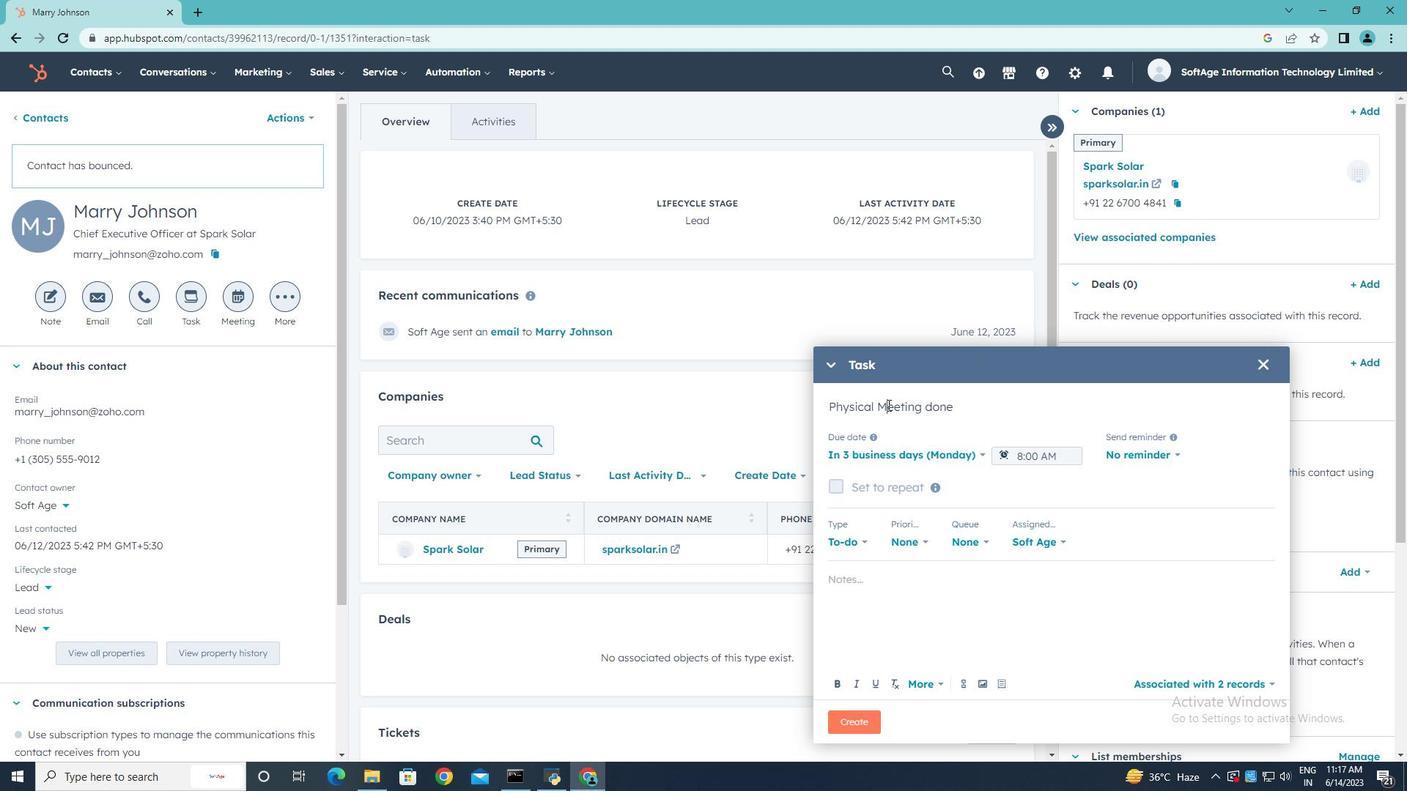 
Action: Key pressed <Key.backspace>m
Screenshot: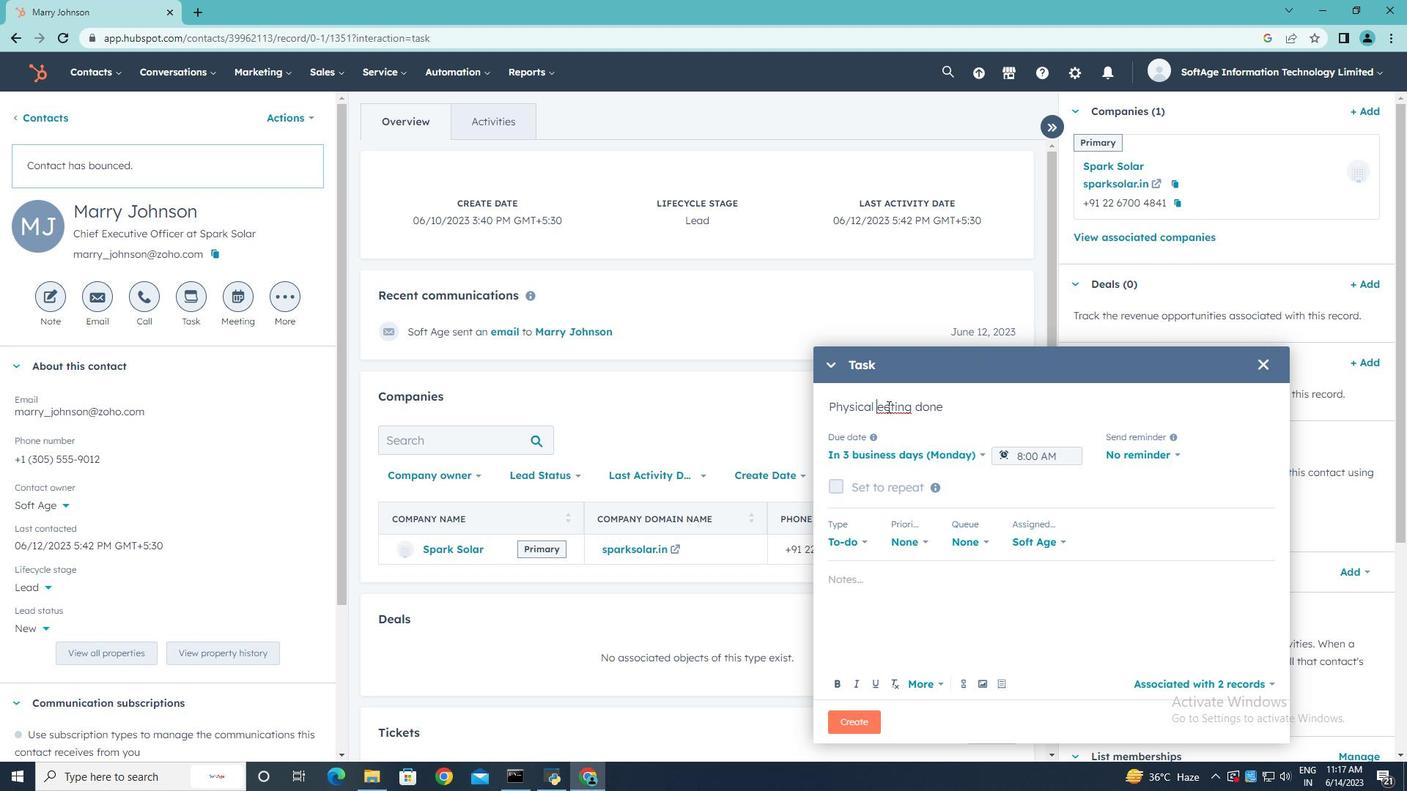 
Action: Mouse moved to (912, 454)
Screenshot: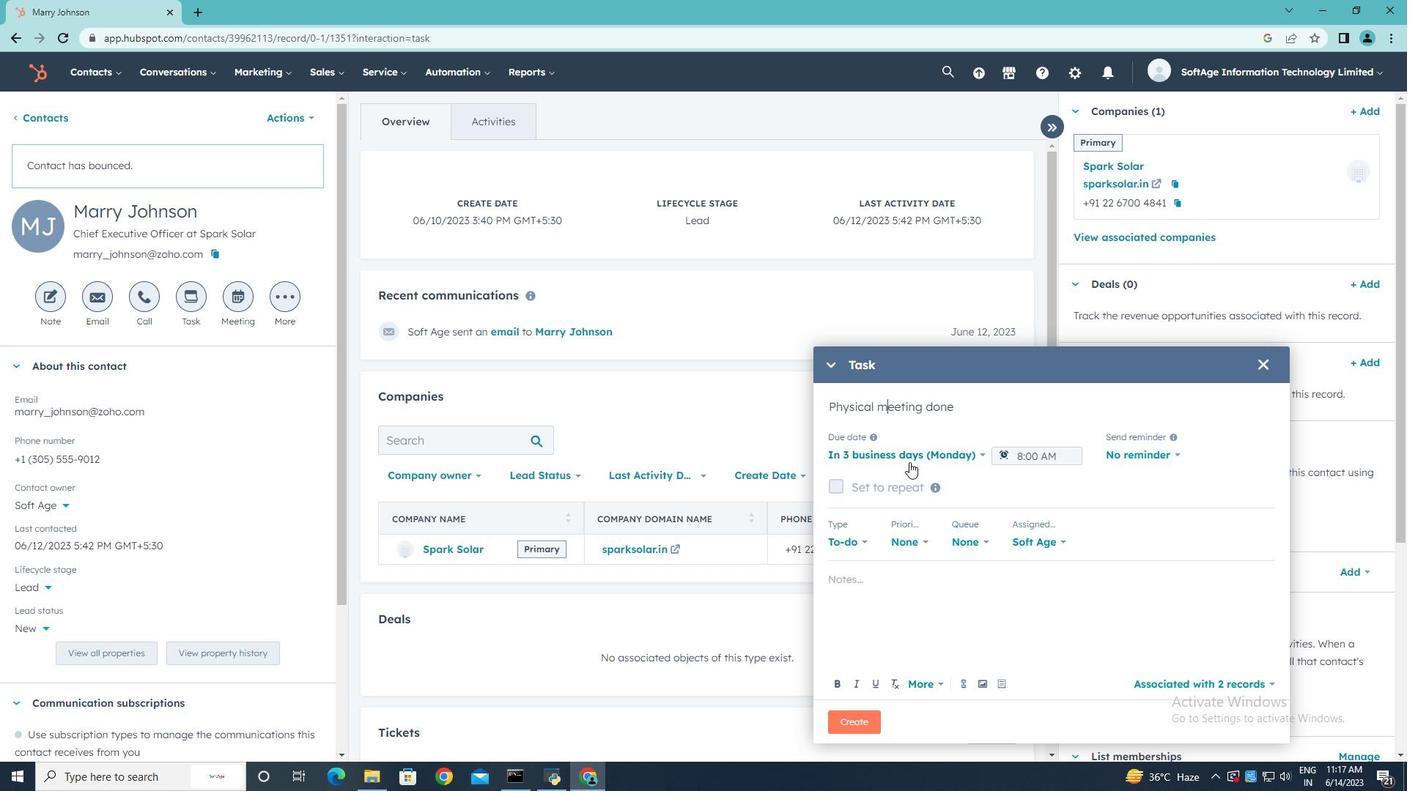 
Action: Mouse pressed left at (912, 454)
Screenshot: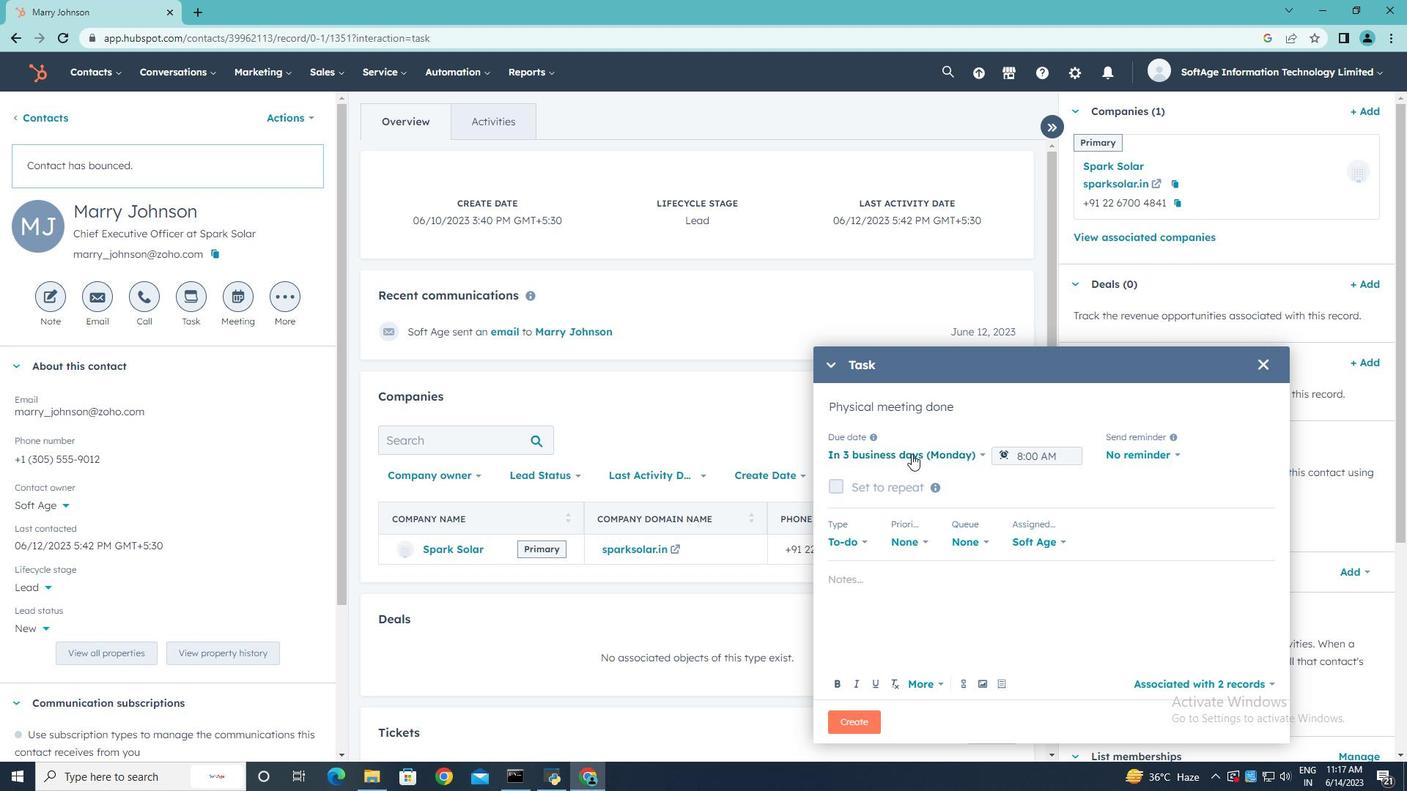 
Action: Mouse moved to (882, 494)
Screenshot: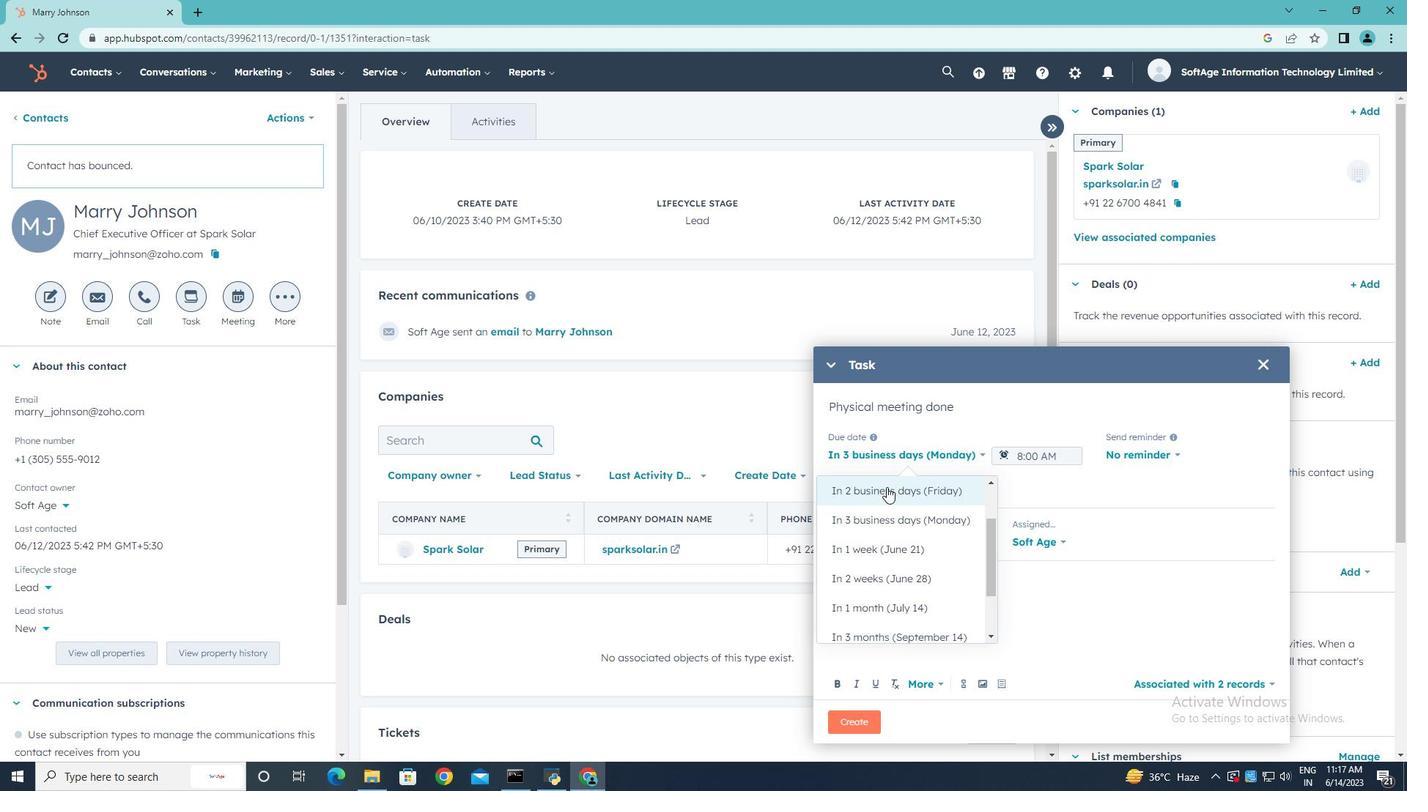 
Action: Mouse scrolled (882, 495) with delta (0, 0)
Screenshot: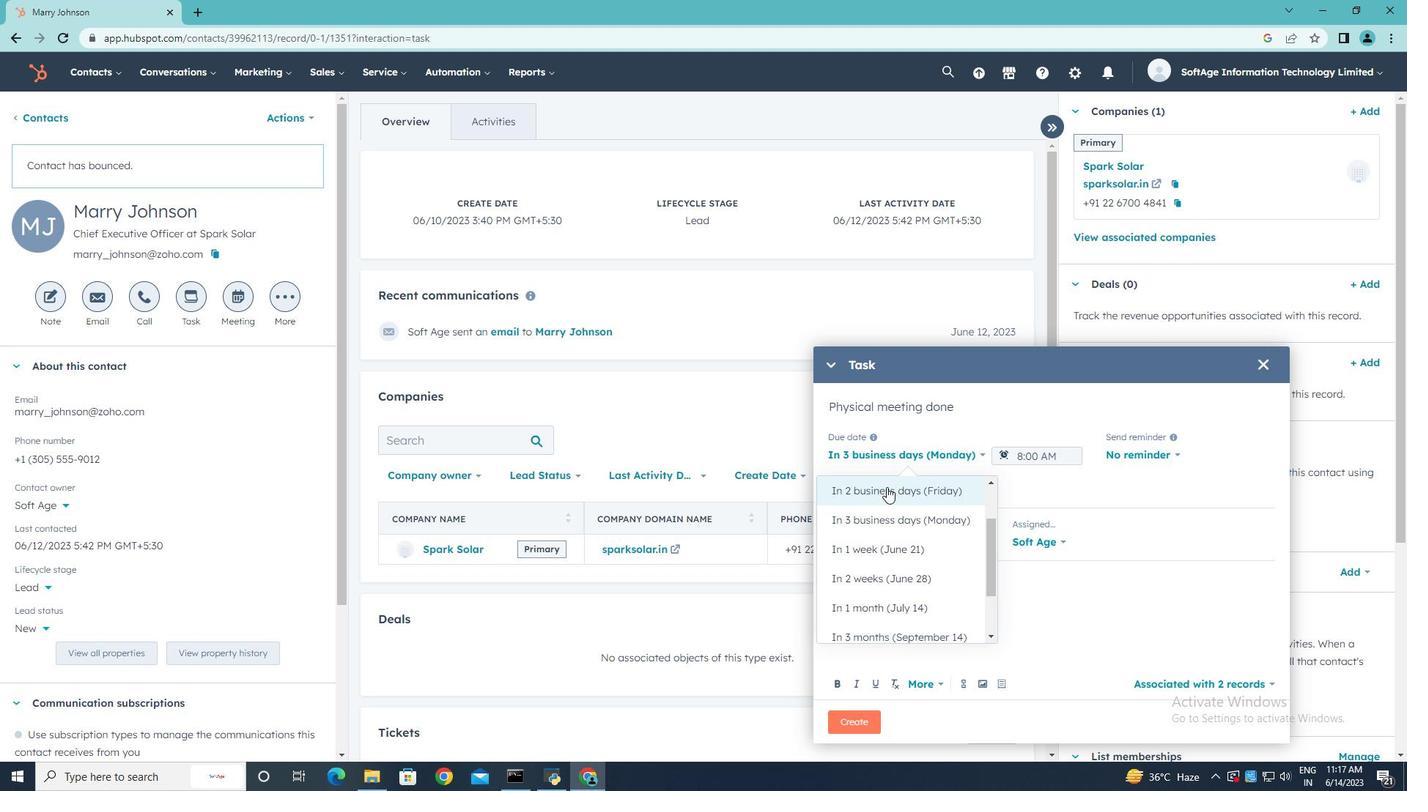 
Action: Mouse moved to (873, 520)
Screenshot: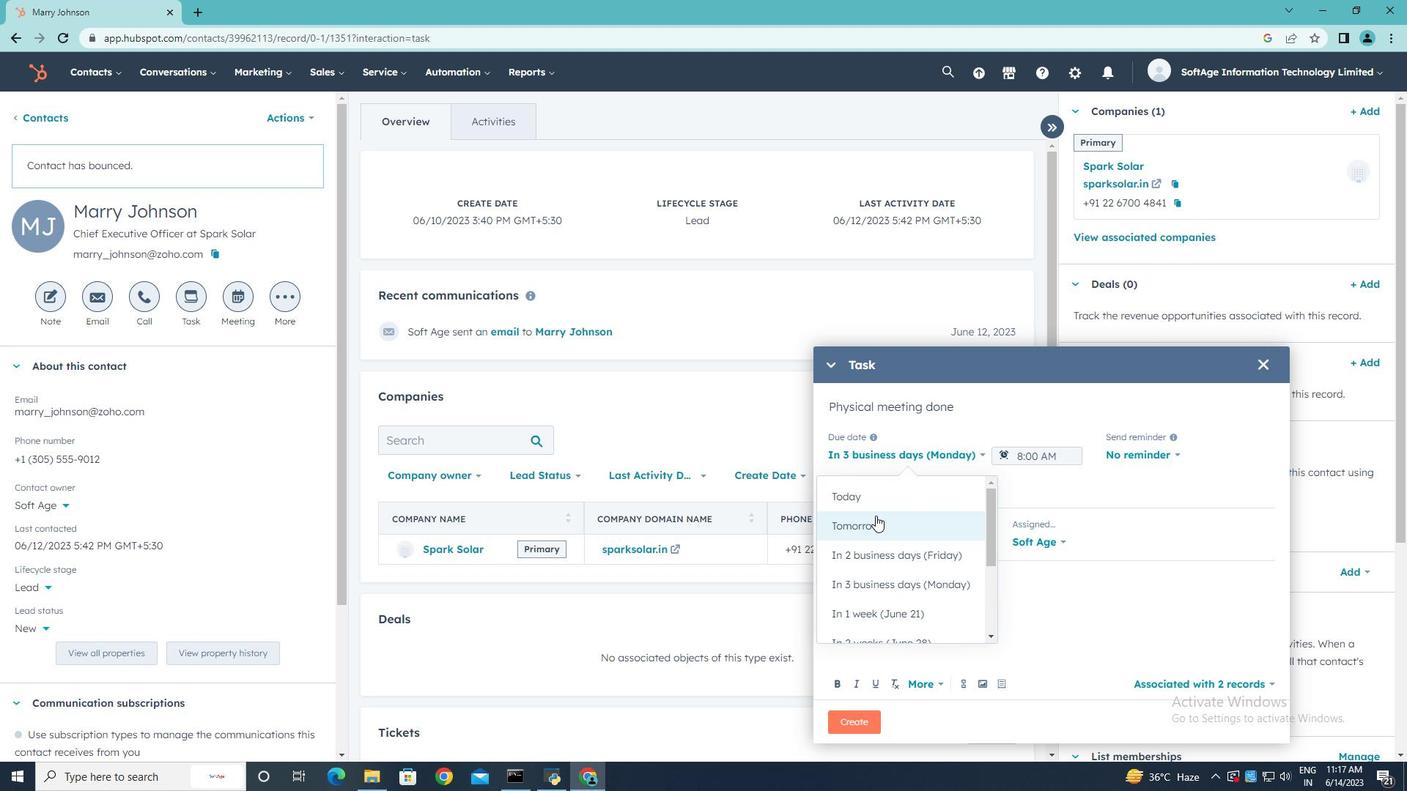 
Action: Mouse pressed left at (873, 520)
Screenshot: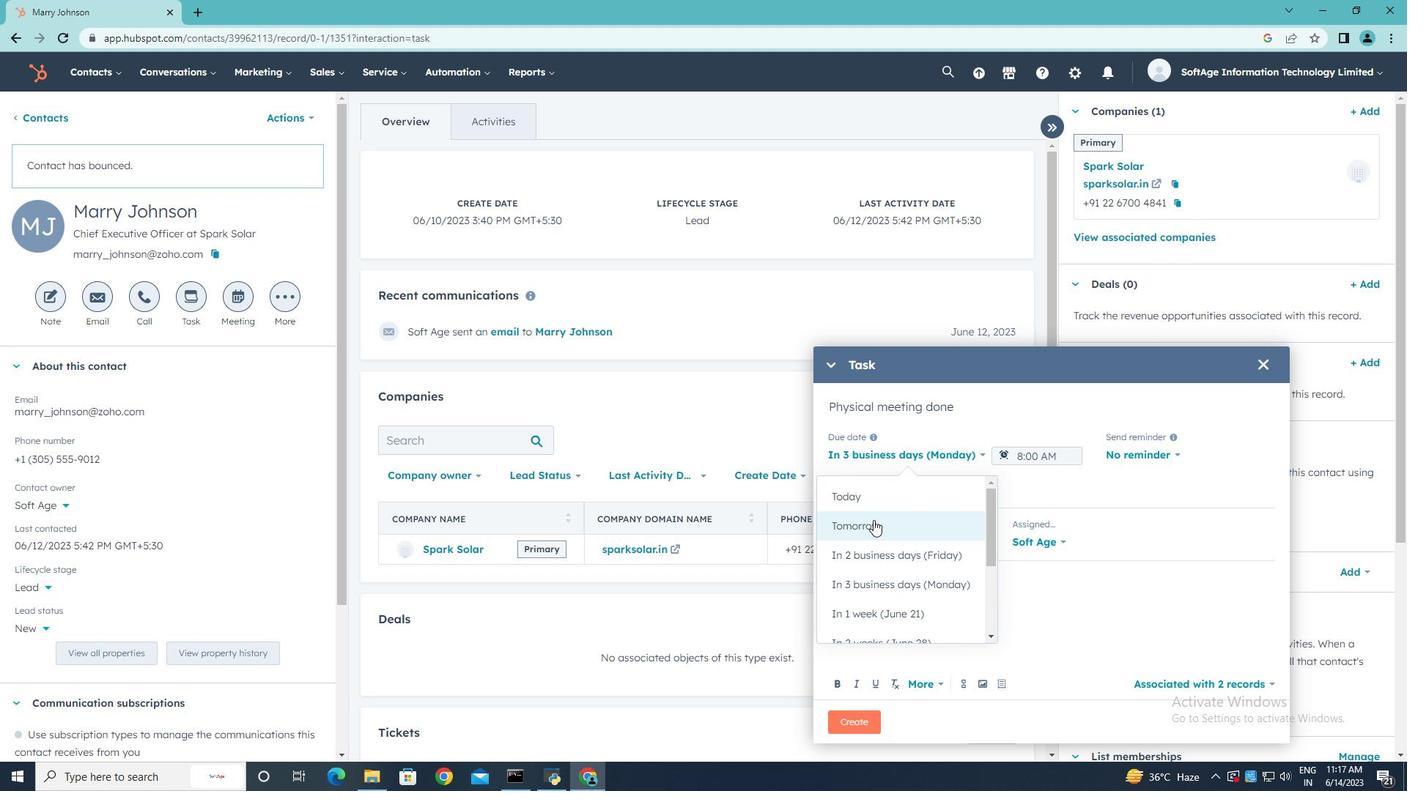 
Action: Mouse moved to (1047, 448)
Screenshot: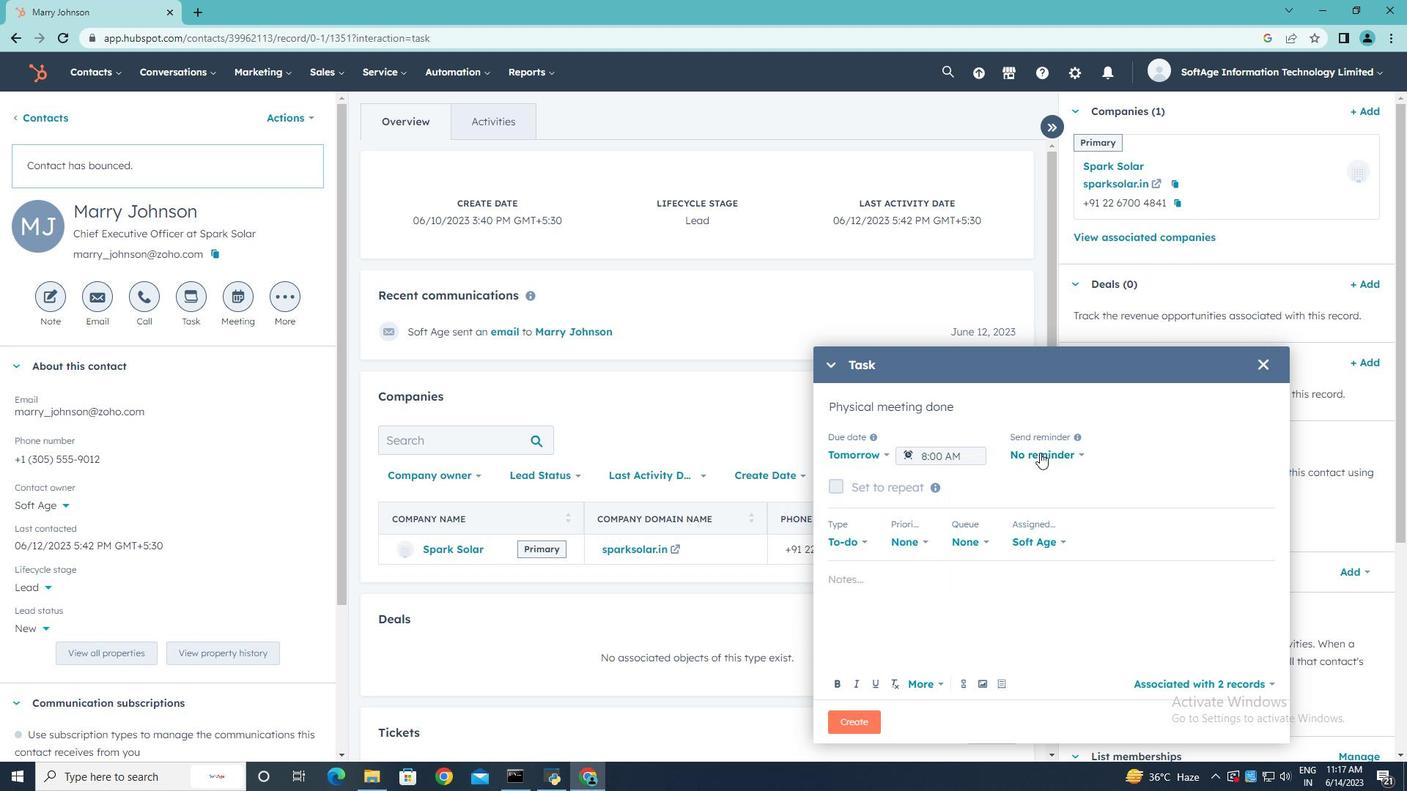 
Action: Mouse pressed left at (1047, 448)
Screenshot: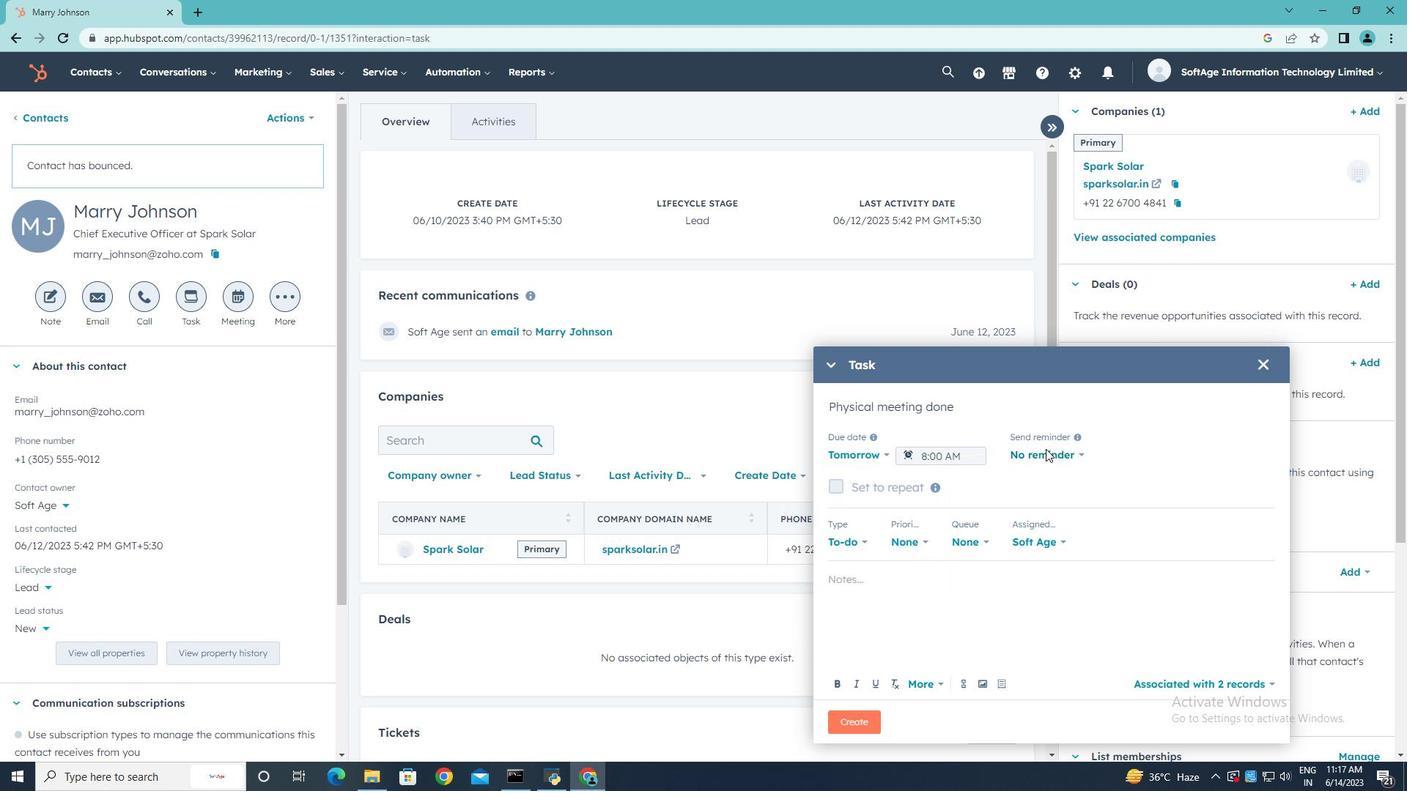 
Action: Mouse moved to (1044, 456)
Screenshot: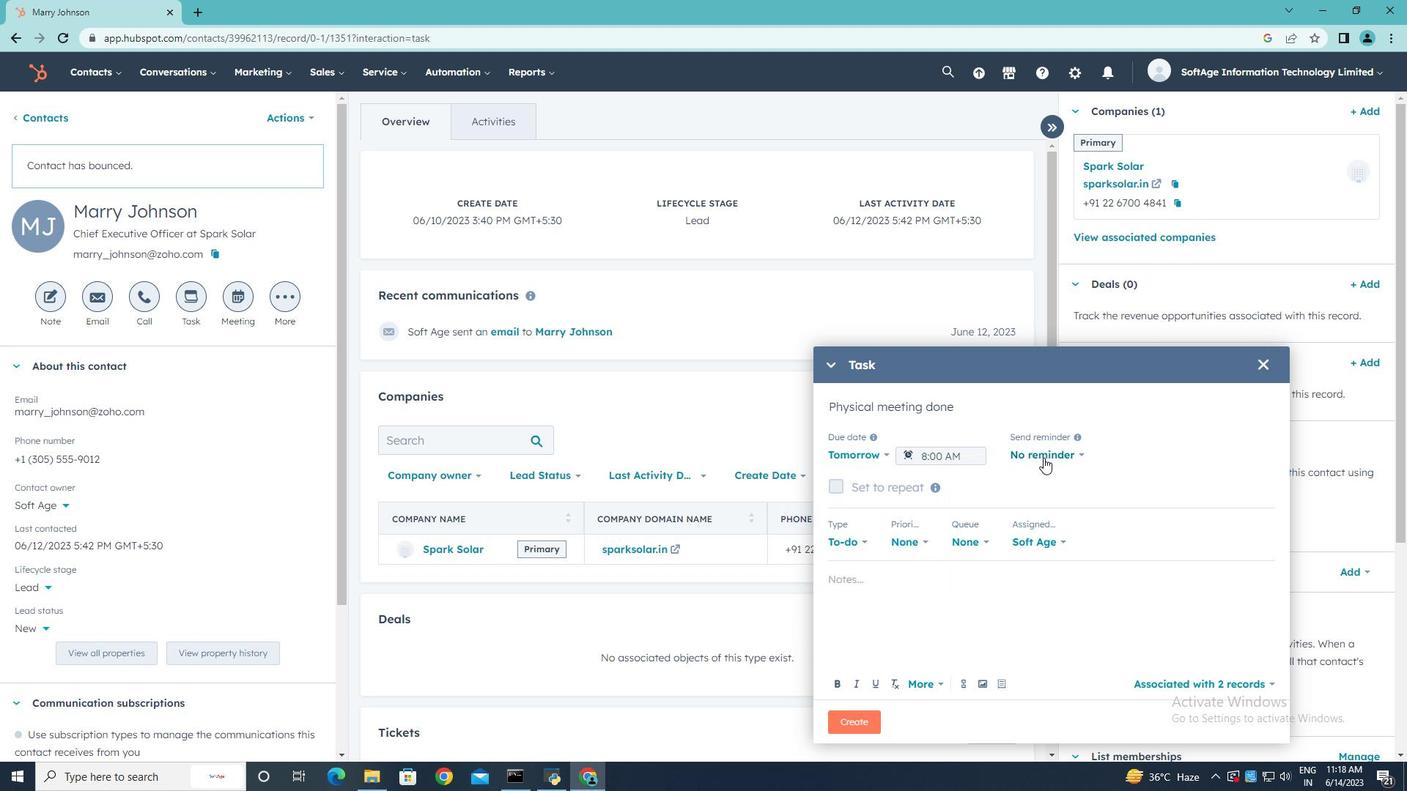 
Action: Mouse pressed left at (1044, 456)
Screenshot: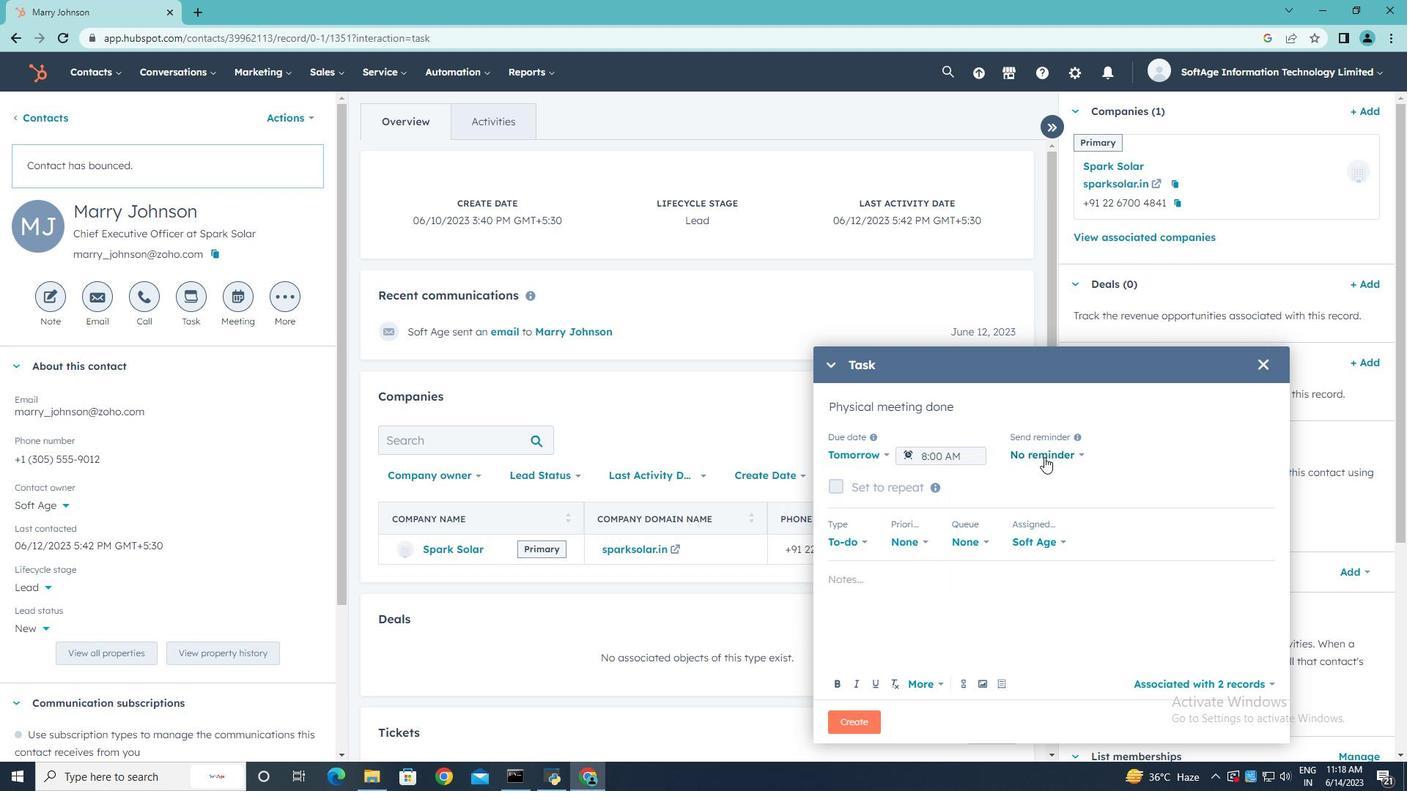 
Action: Mouse moved to (1028, 544)
Screenshot: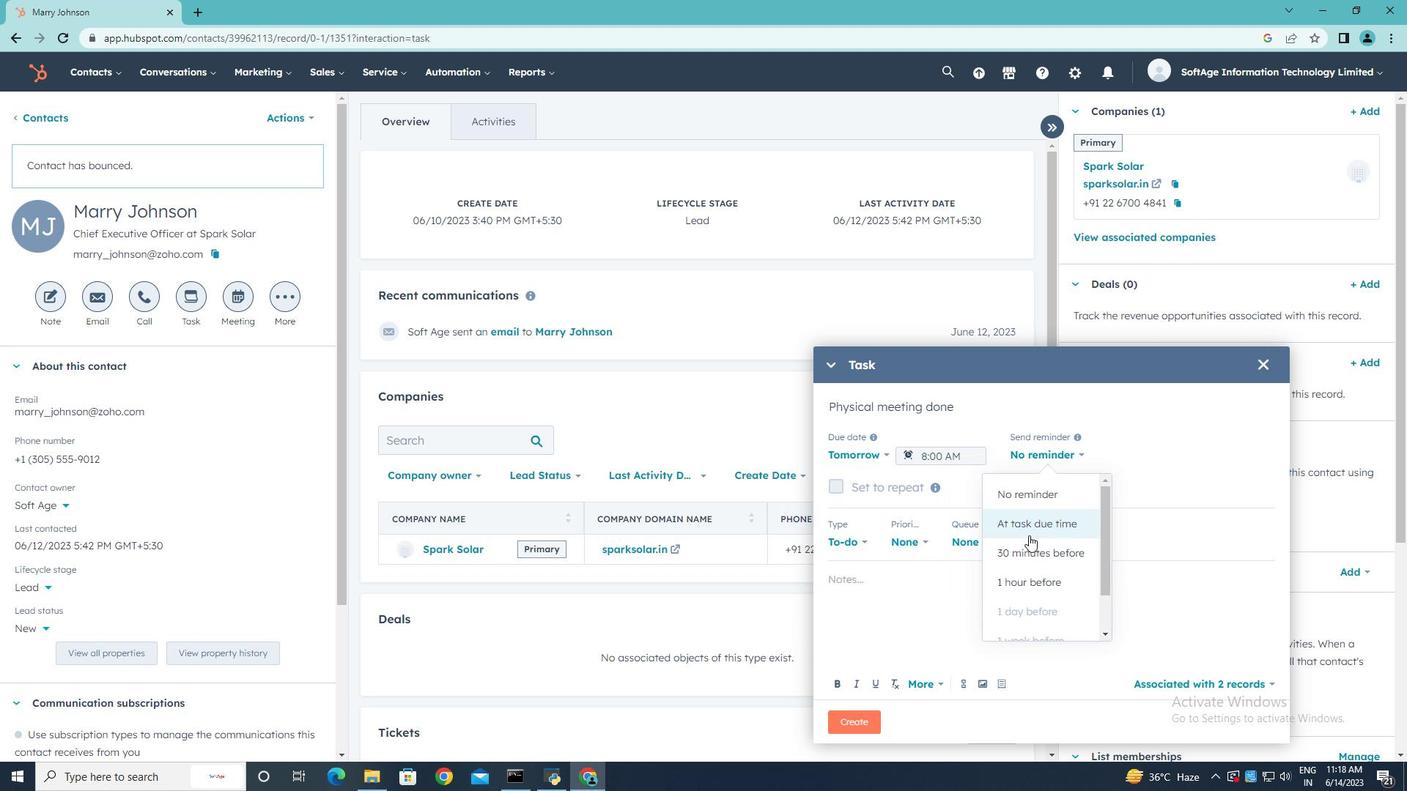 
Action: Mouse pressed left at (1028, 544)
Screenshot: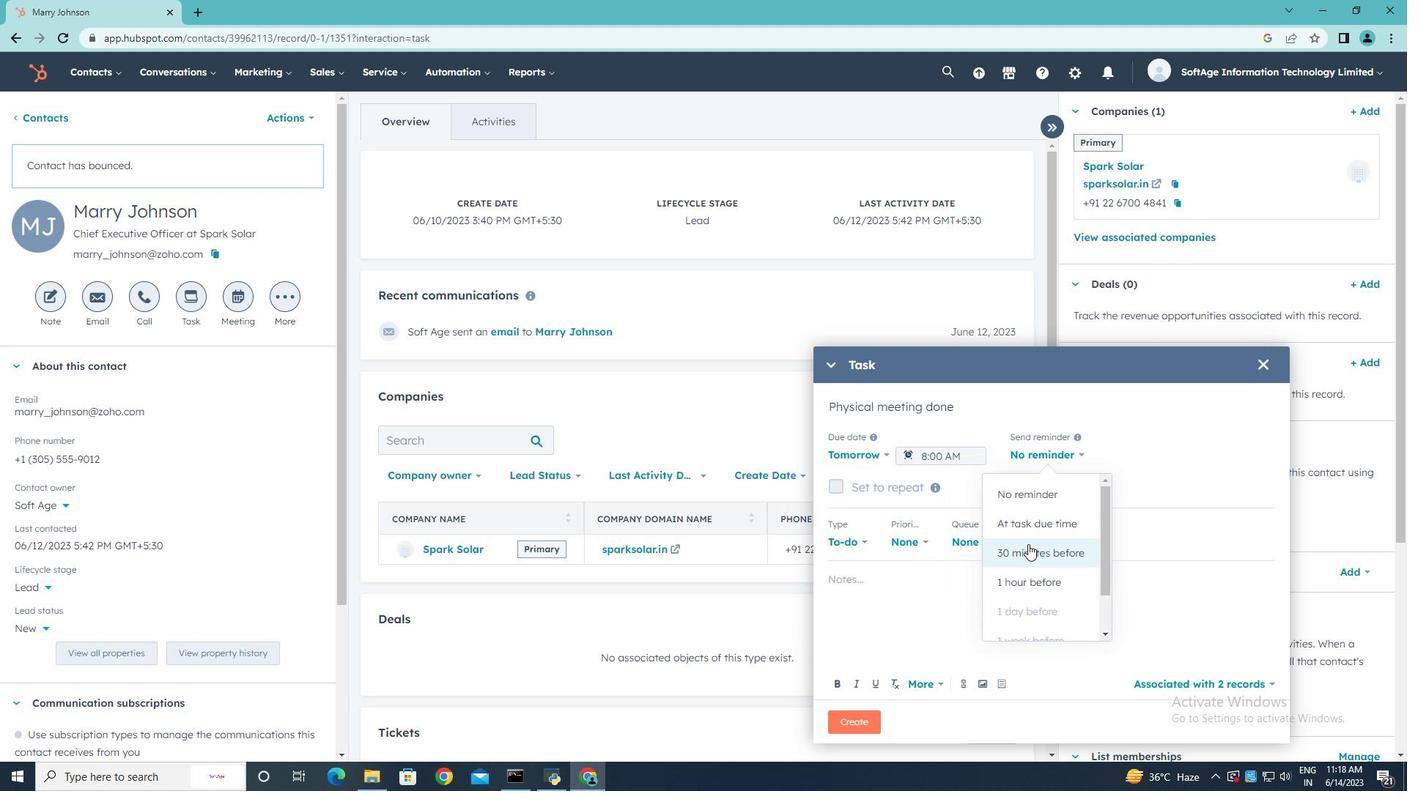 
Action: Mouse moved to (904, 544)
Screenshot: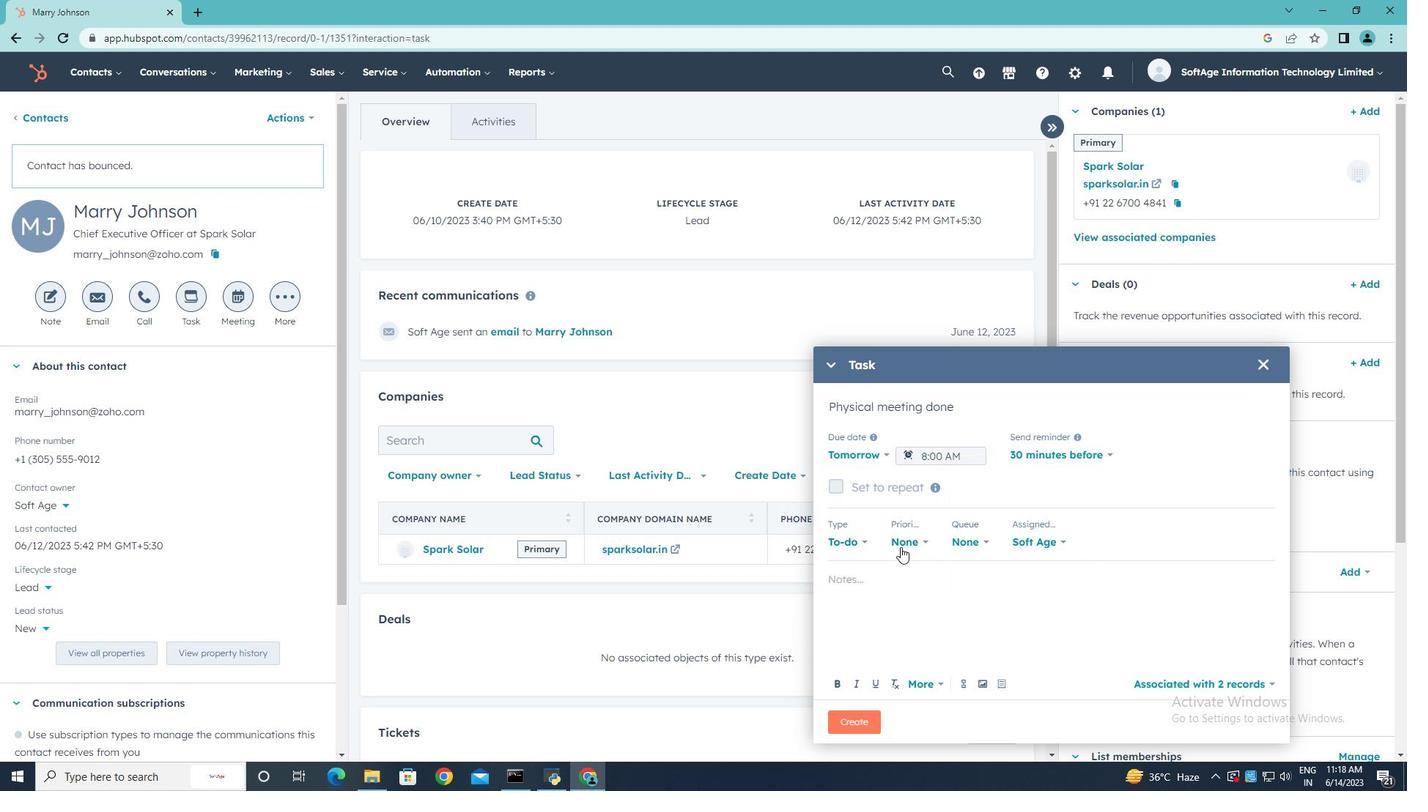 
Action: Mouse pressed left at (904, 544)
Screenshot: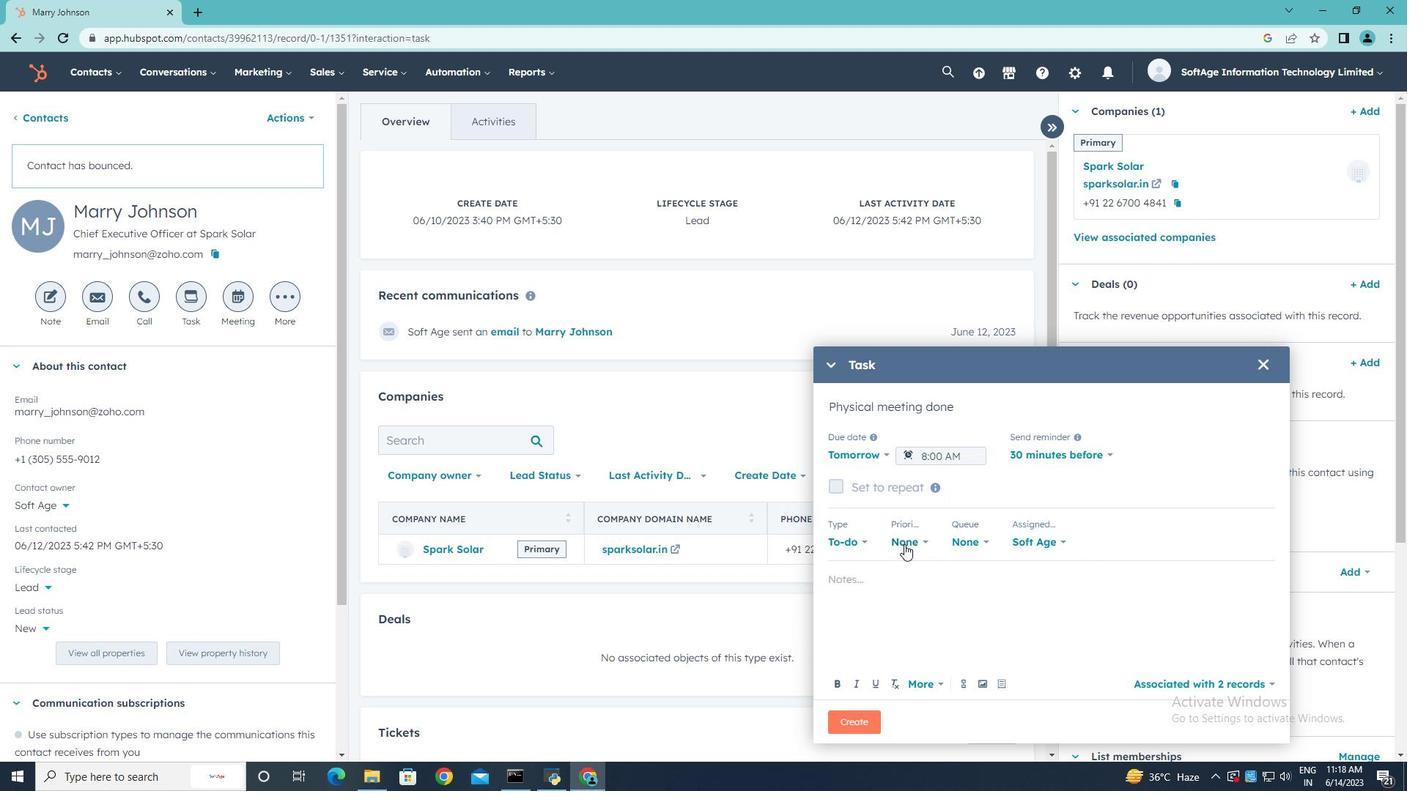 
Action: Mouse moved to (896, 673)
Screenshot: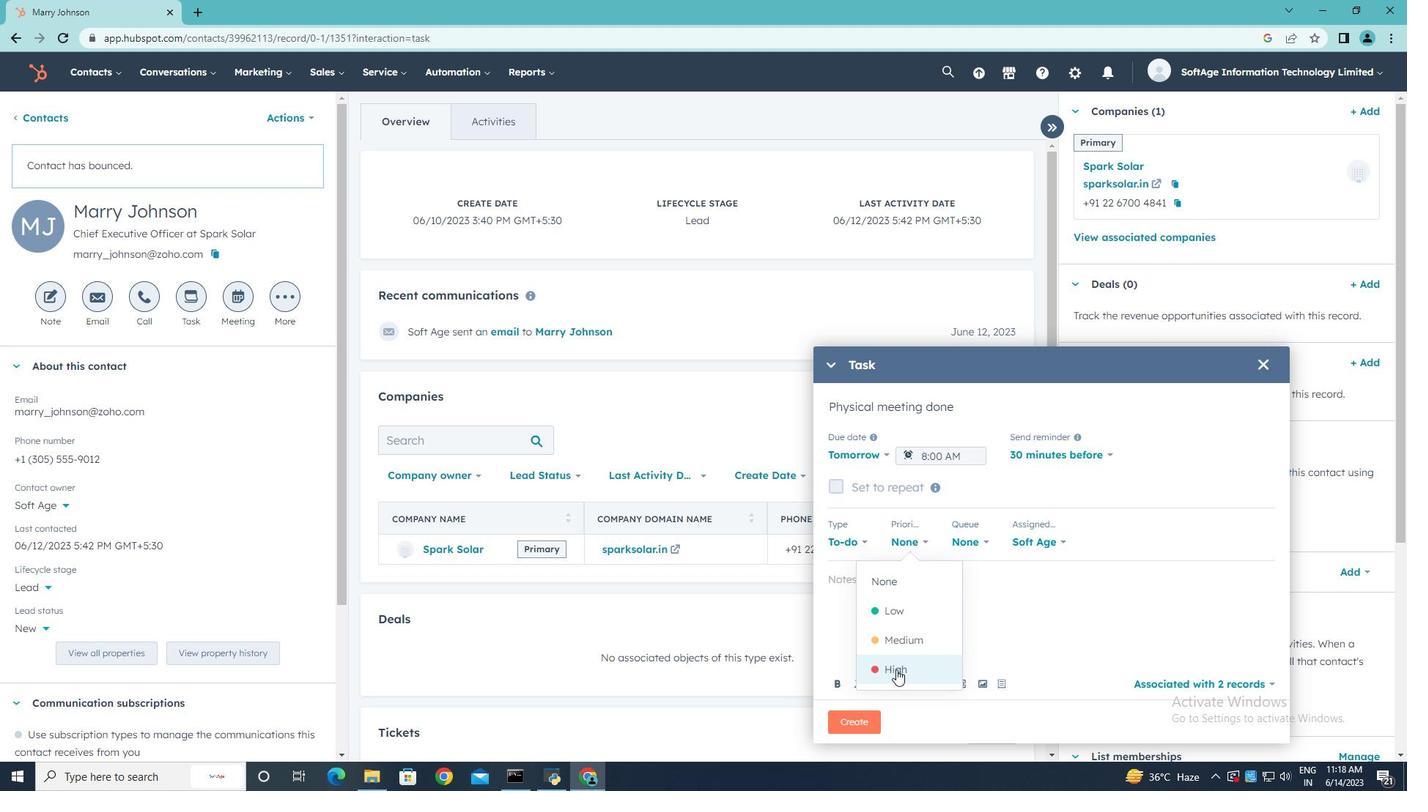 
Action: Mouse pressed left at (896, 673)
Screenshot: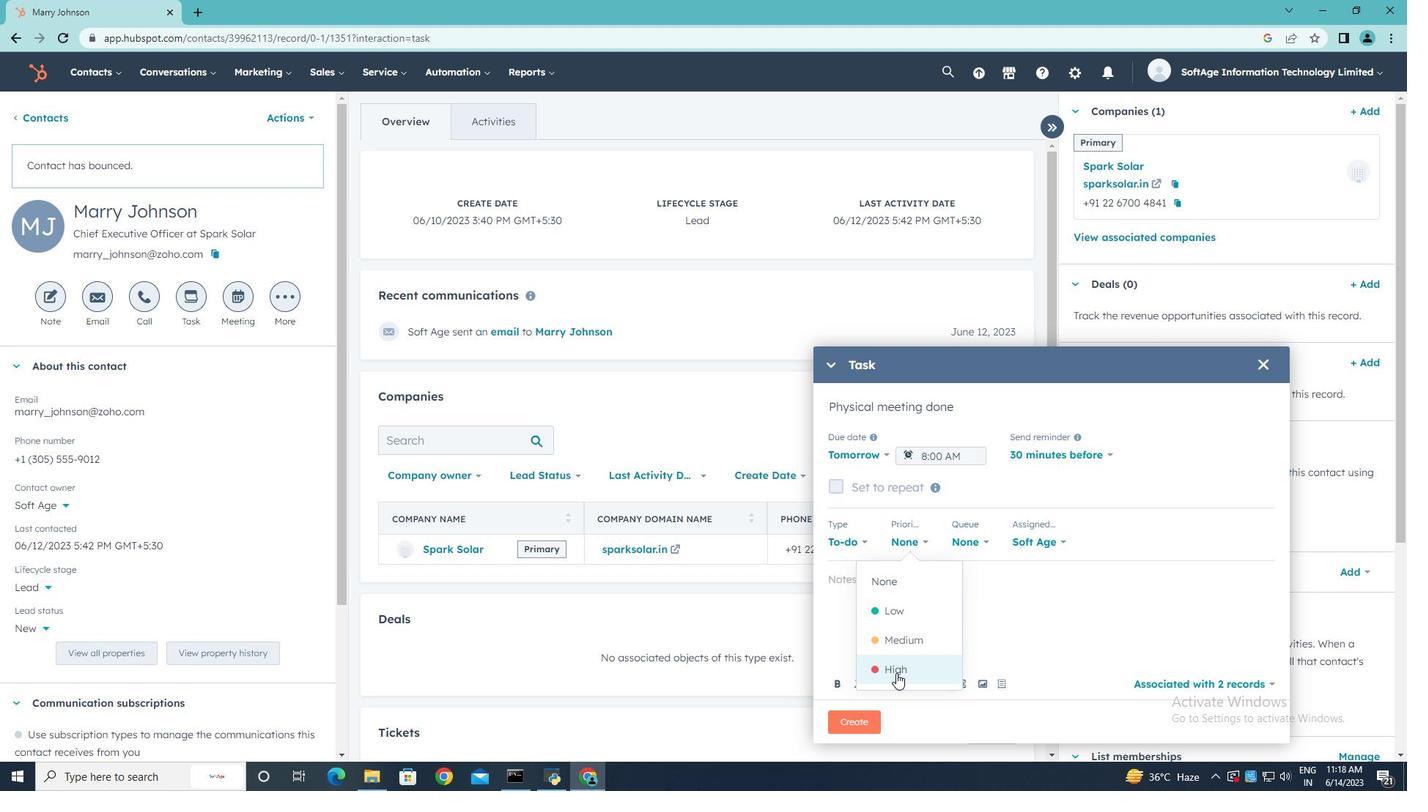 
Action: Mouse moved to (852, 586)
Screenshot: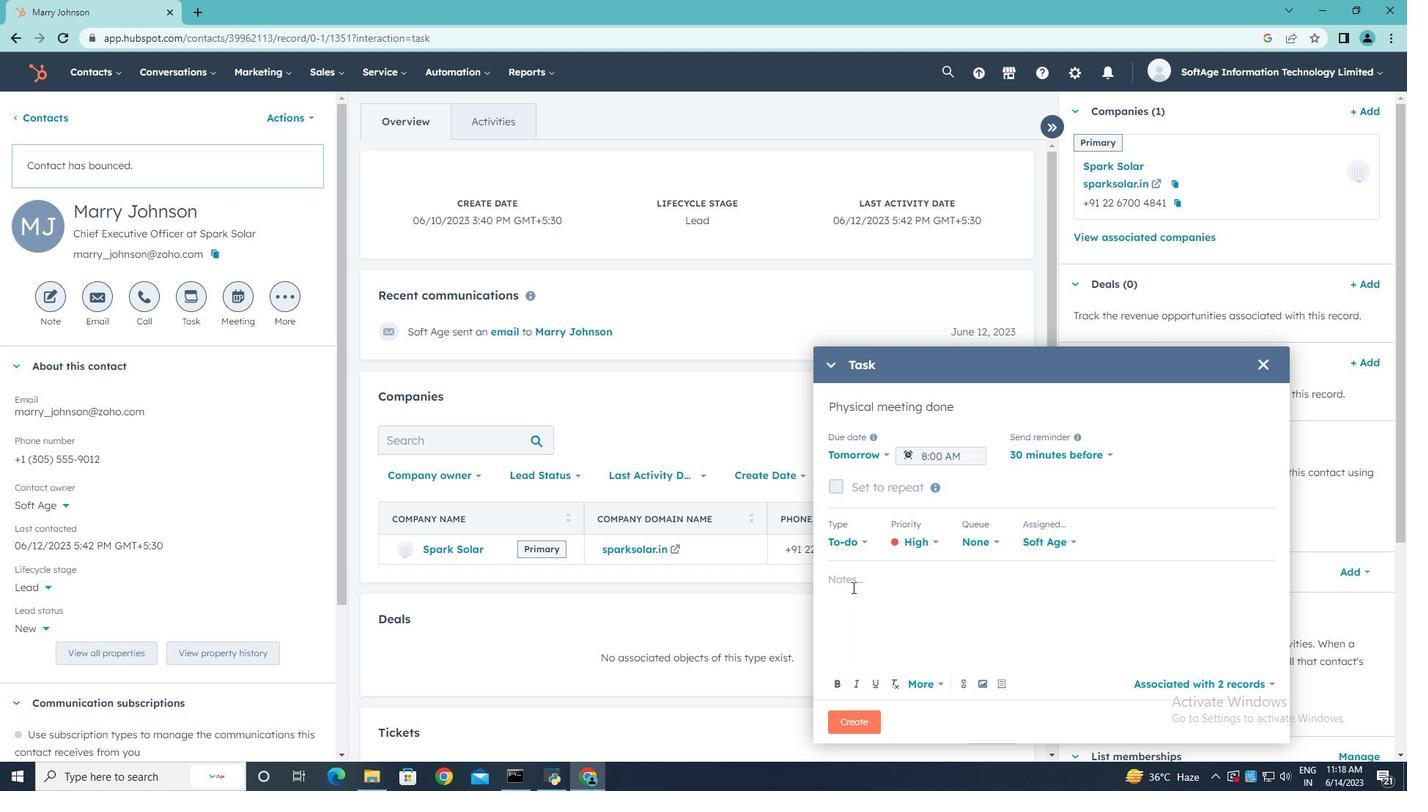 
Action: Mouse pressed left at (852, 586)
Screenshot: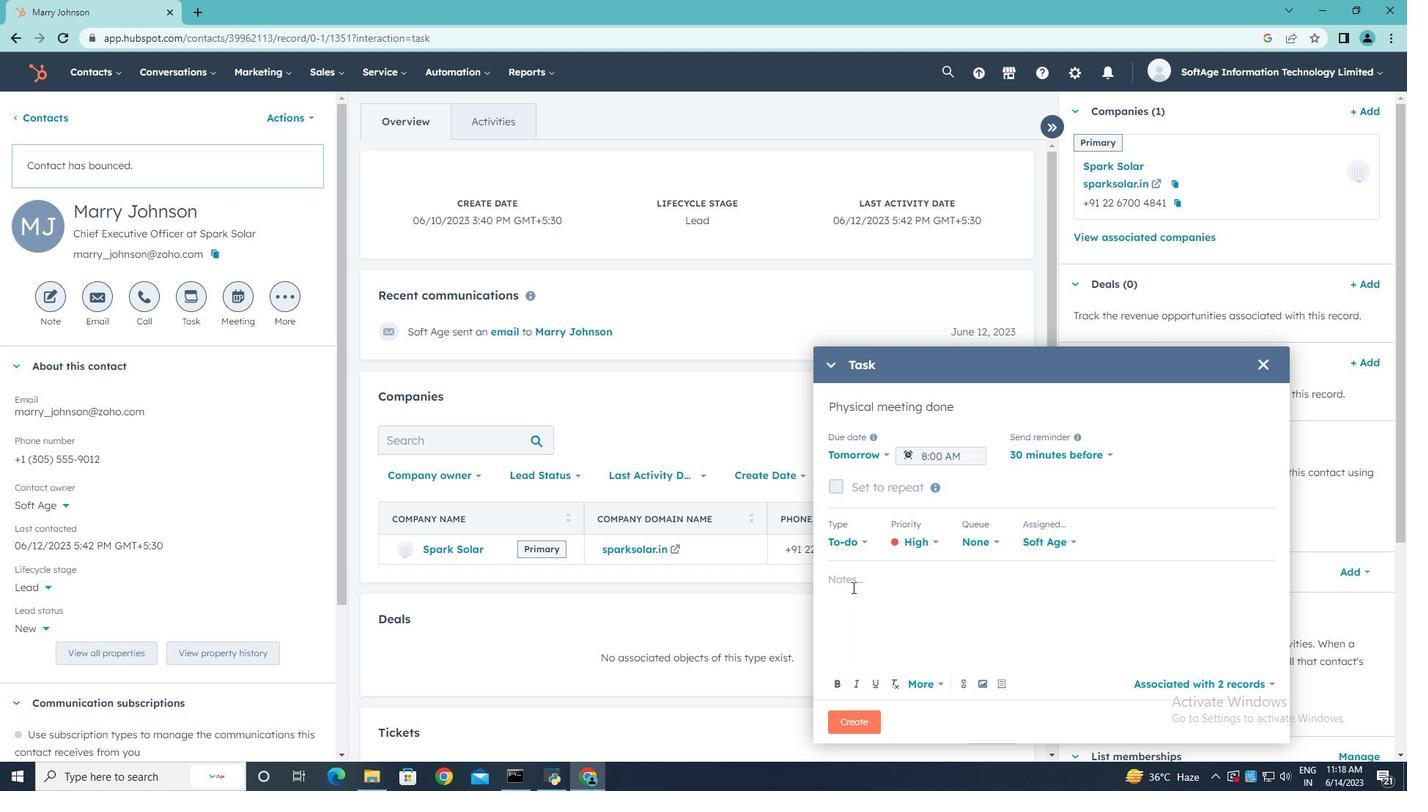 
Action: Mouse moved to (815, 491)
Screenshot: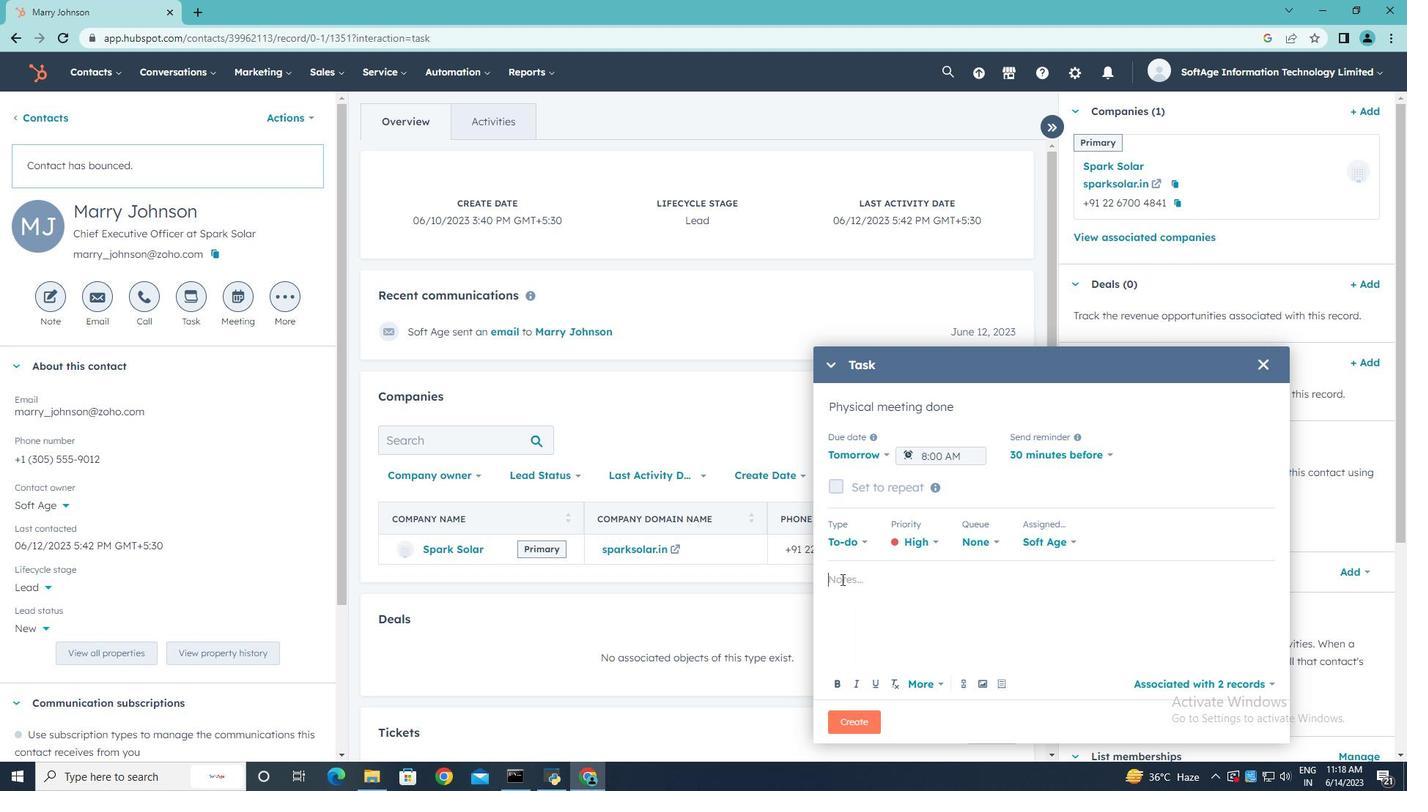
Action: Key pressed <Key.shift>Review<Key.space>the<Key.space>attached<Key.space>proposal<Key.space>before<Key.space>the<Key.space>meeting<Key.space>and<Key.space>highlight<Key.space>the<Key.space>key<Key.space>benefits<Key.space>for<Key.space>the<Key.space>clients..
Screenshot: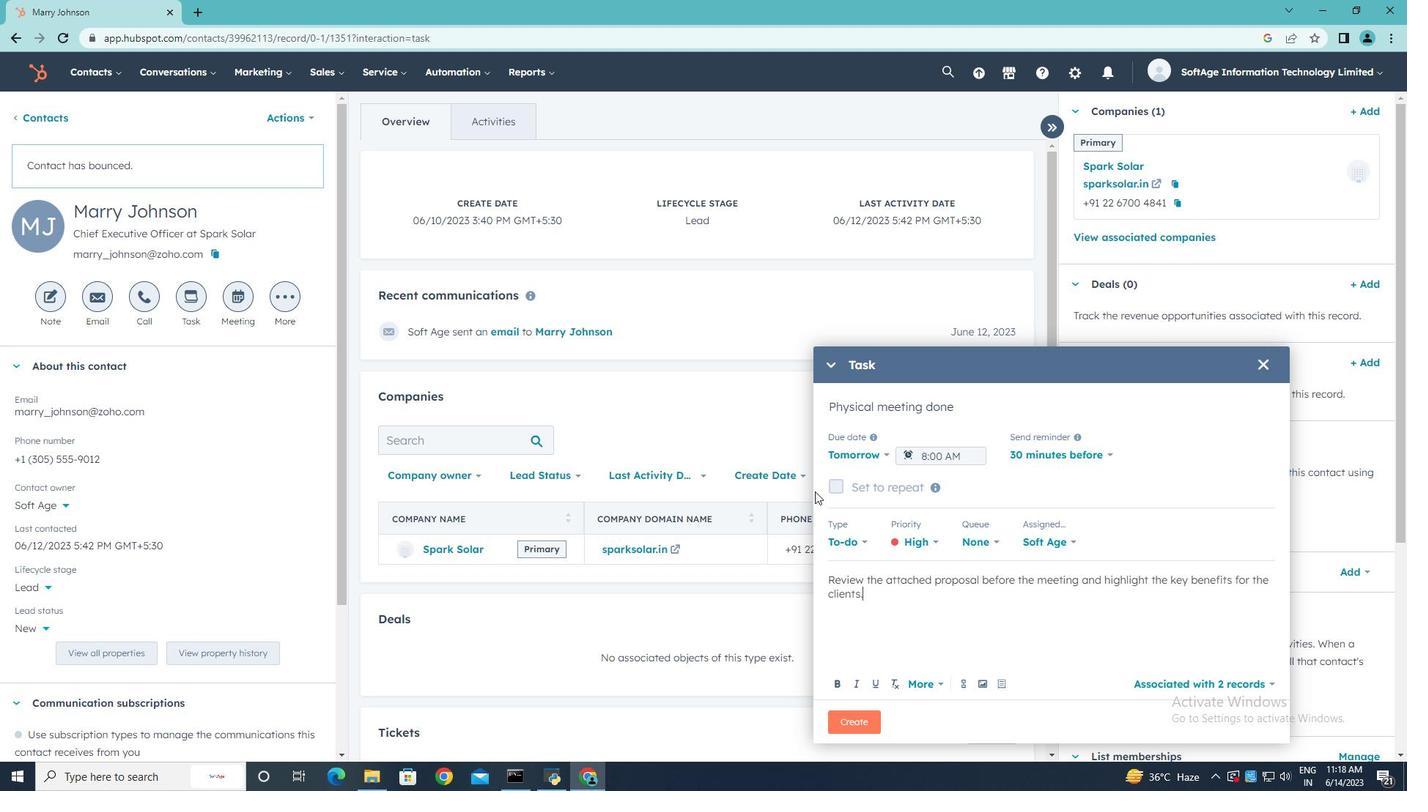 
Action: Mouse moved to (850, 725)
Screenshot: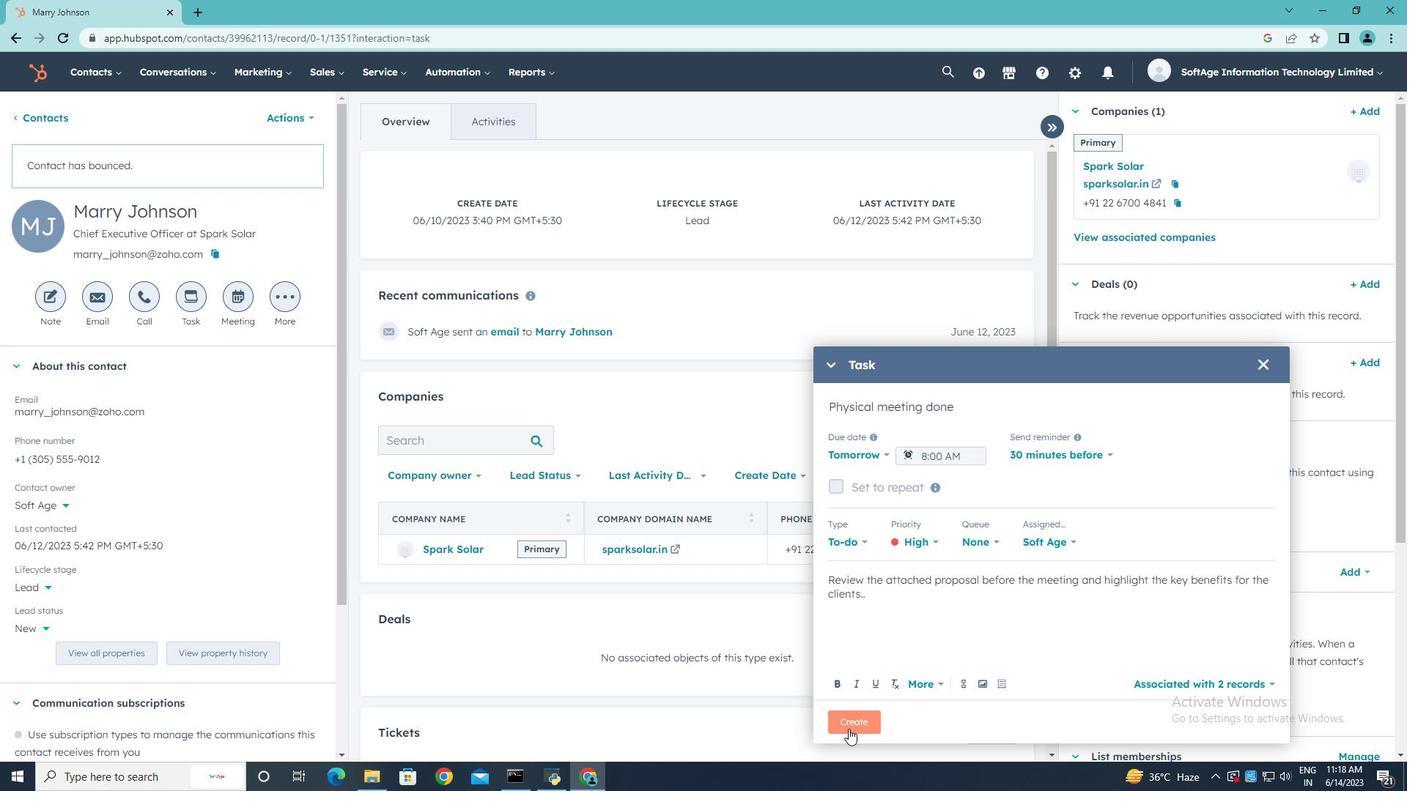 
Action: Mouse pressed left at (850, 725)
Screenshot: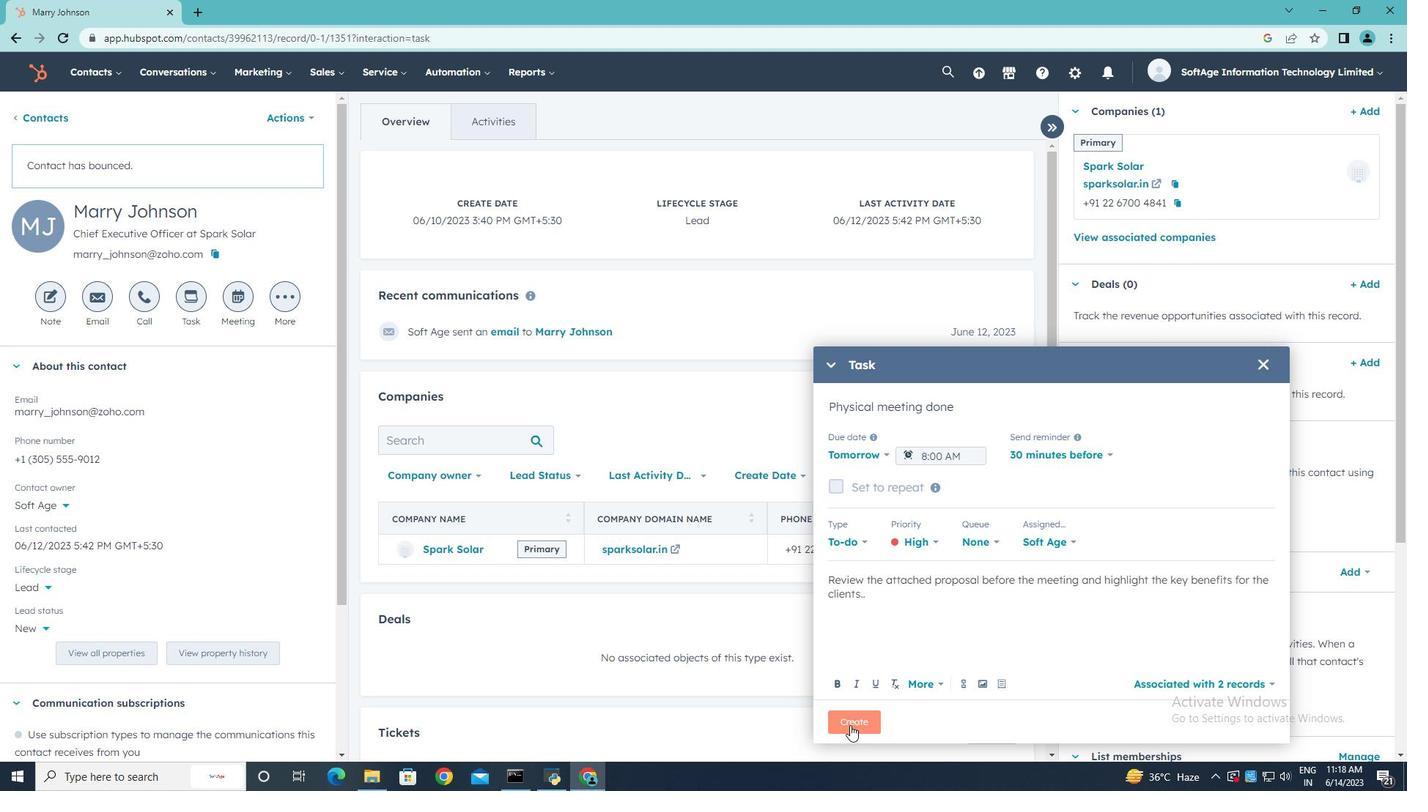 
Action: Mouse moved to (326, 497)
Screenshot: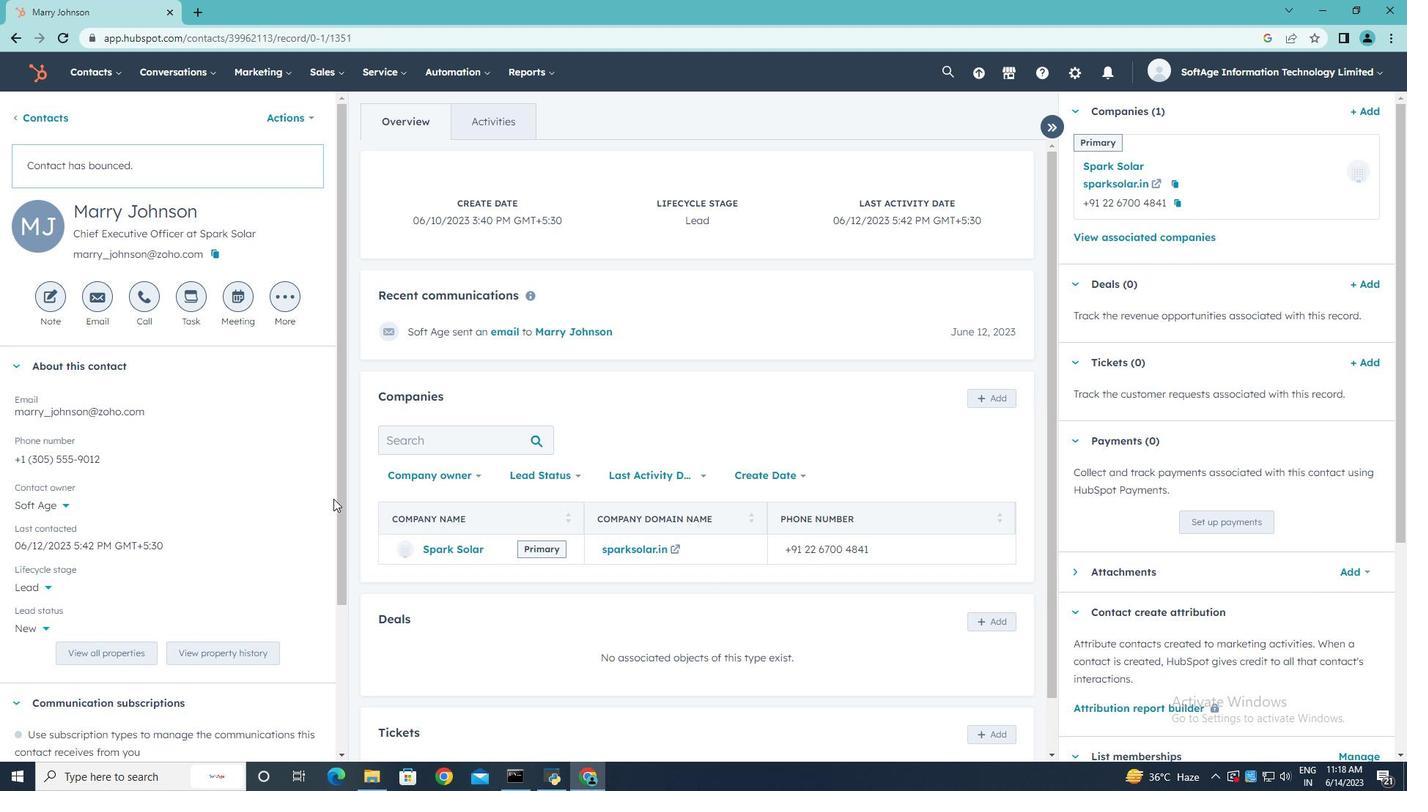 
